 Task: Search one way flight ticket for 3 adults, 3 children in premium economy from Gustavus: Gustavus Airport to Sheridan: Sheridan County Airport on 8-6-2023. Choice of flights is Emirates. Number of bags: 1 carry on bag. Price is upto 74000. Outbound departure time preference is 20:00.
Action: Mouse moved to (303, 262)
Screenshot: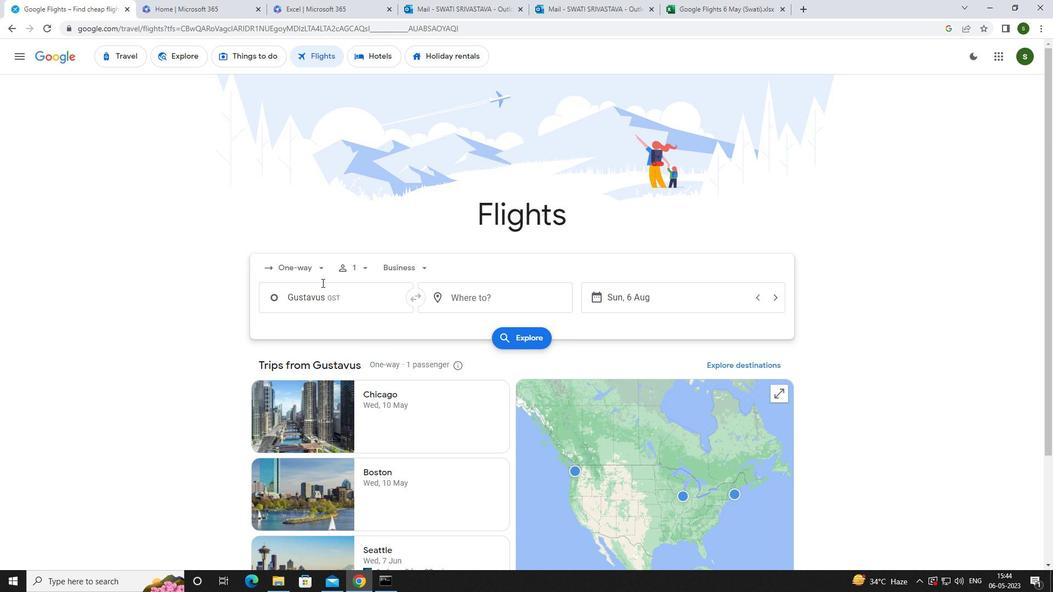 
Action: Mouse pressed left at (303, 262)
Screenshot: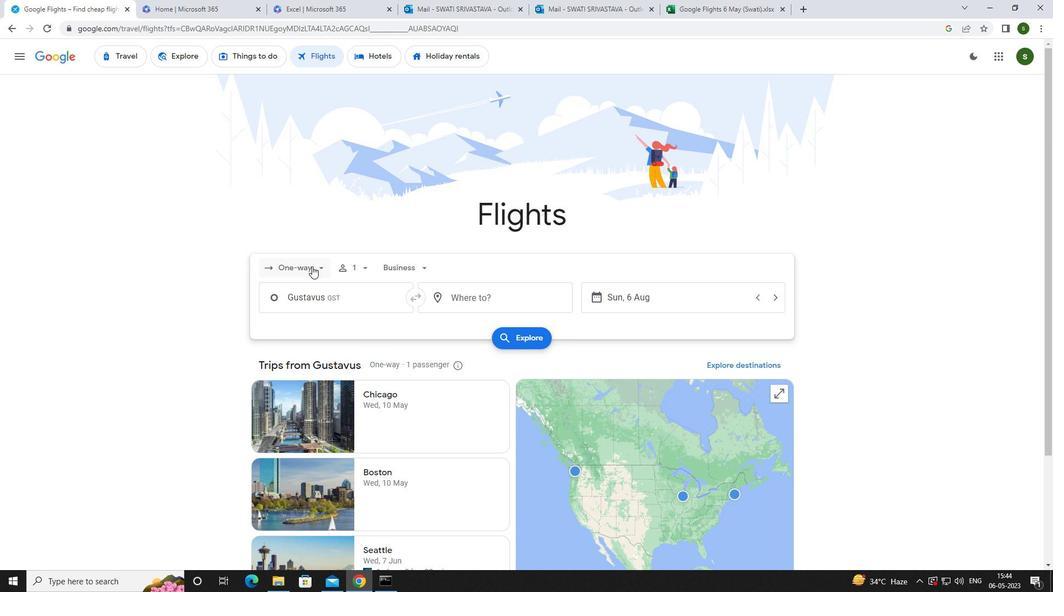 
Action: Mouse moved to (319, 321)
Screenshot: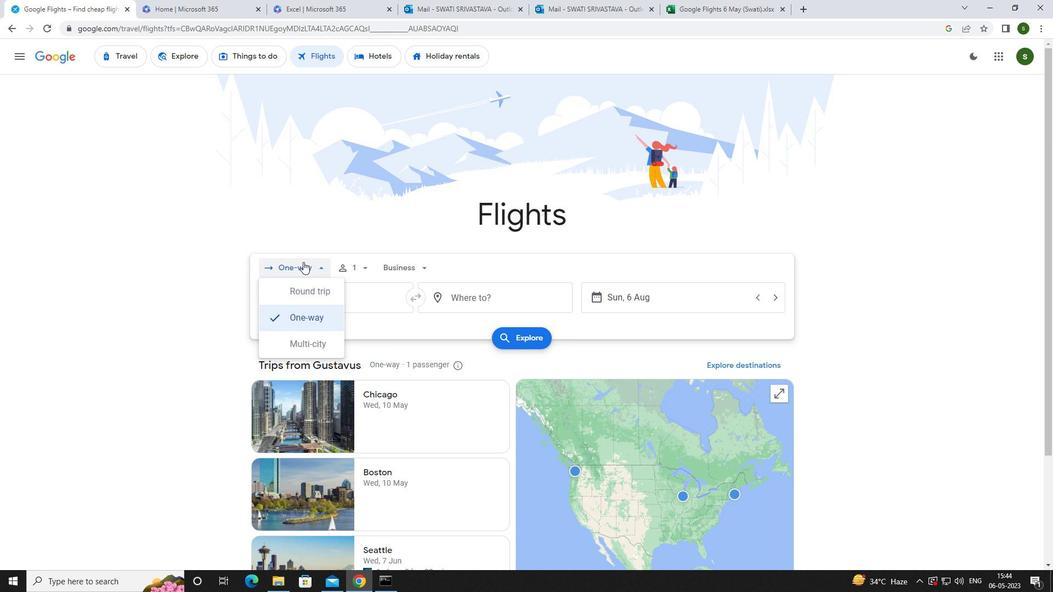 
Action: Mouse pressed left at (319, 321)
Screenshot: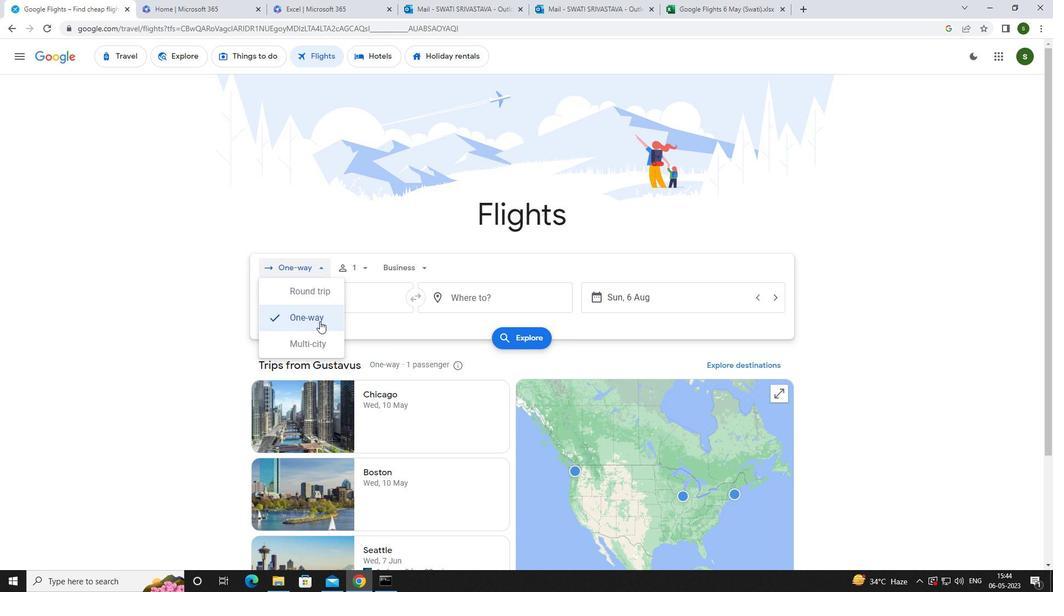 
Action: Mouse moved to (361, 263)
Screenshot: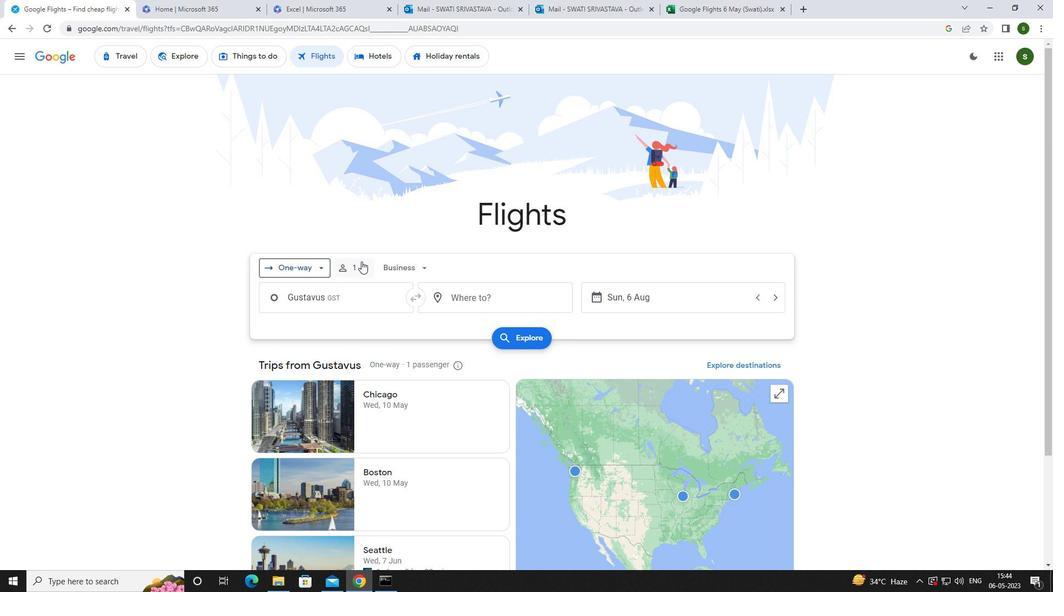 
Action: Mouse pressed left at (361, 263)
Screenshot: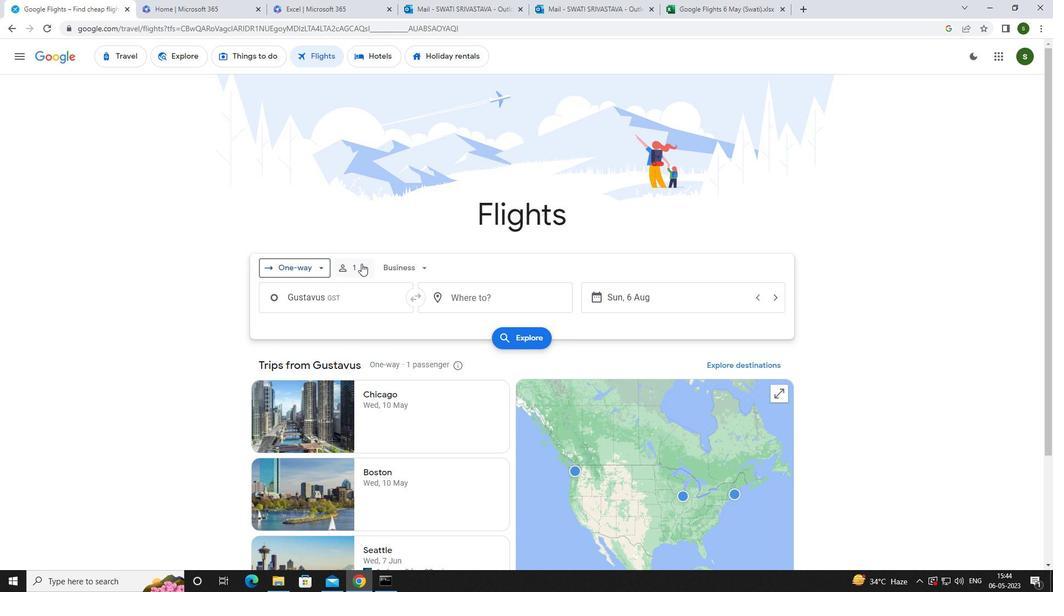 
Action: Mouse moved to (452, 293)
Screenshot: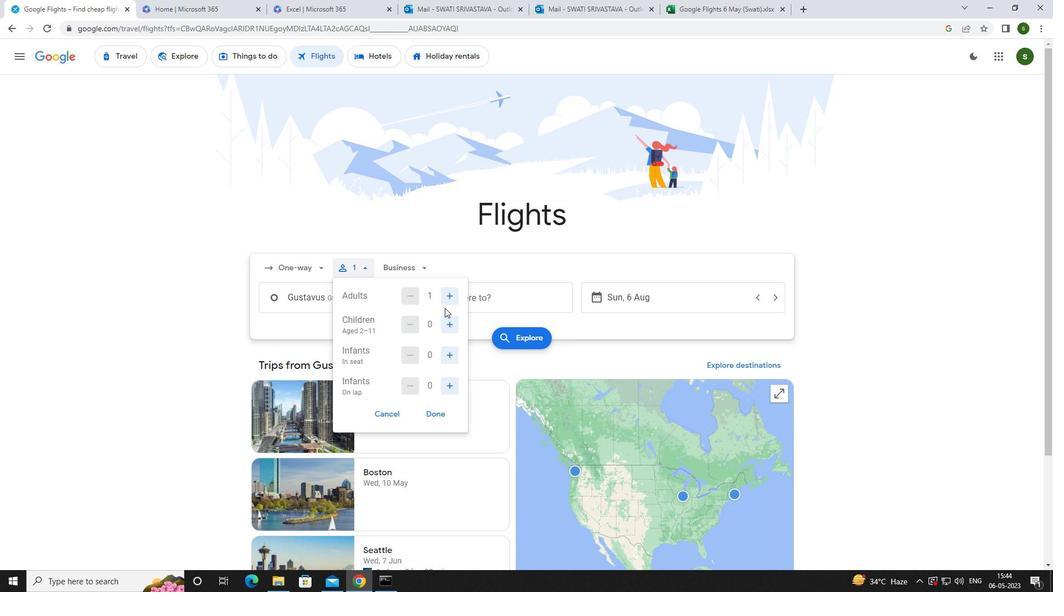 
Action: Mouse pressed left at (452, 293)
Screenshot: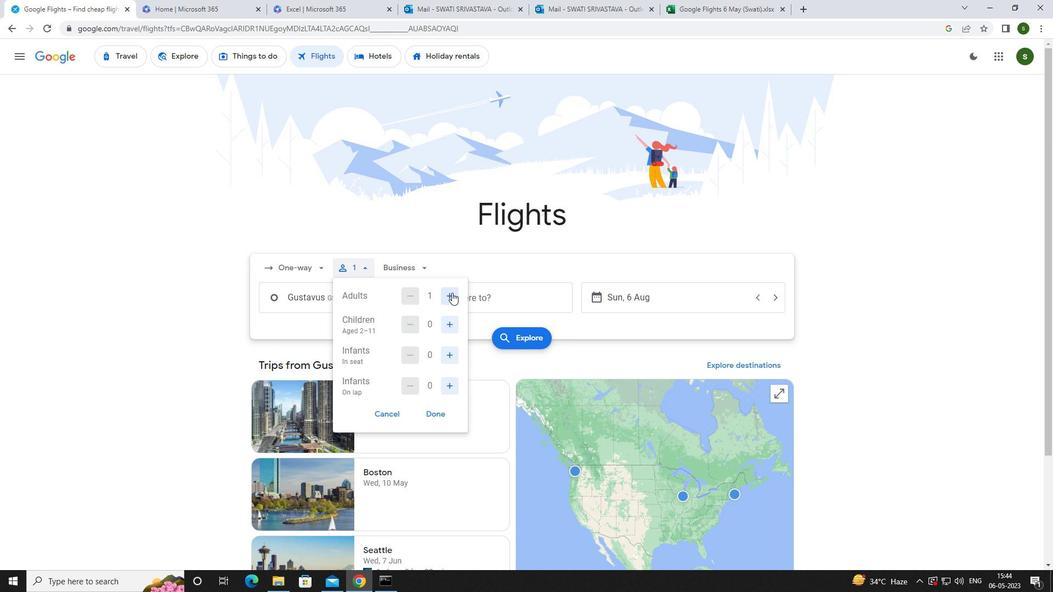 
Action: Mouse moved to (452, 292)
Screenshot: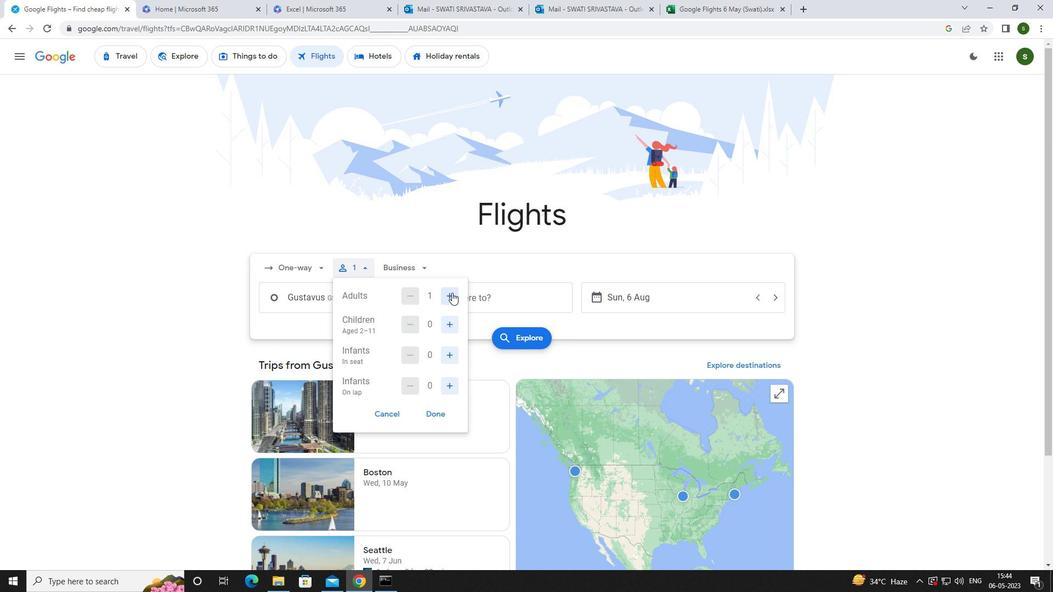 
Action: Mouse pressed left at (452, 292)
Screenshot: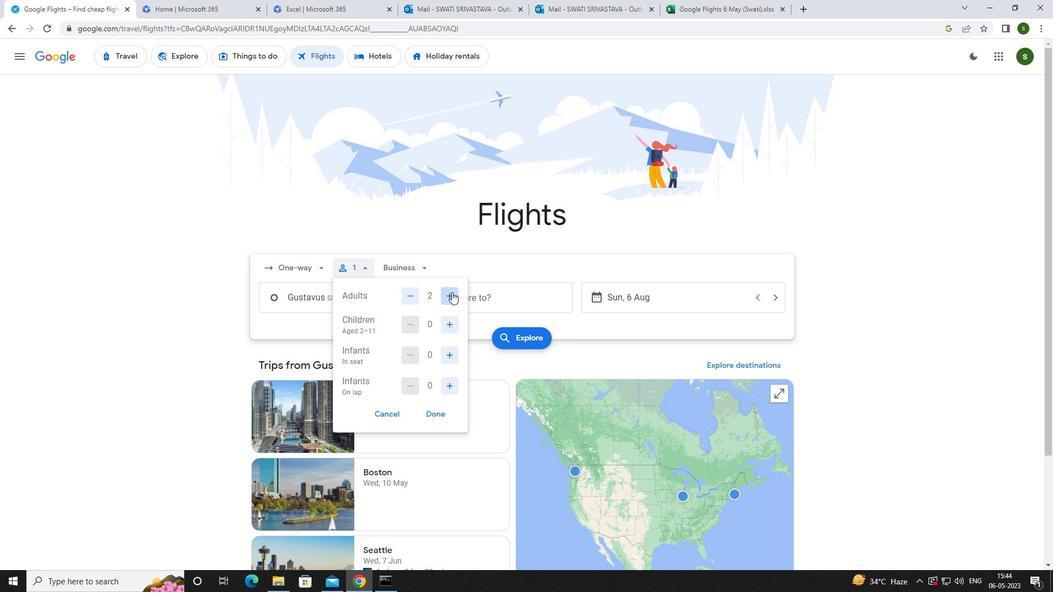 
Action: Mouse moved to (453, 323)
Screenshot: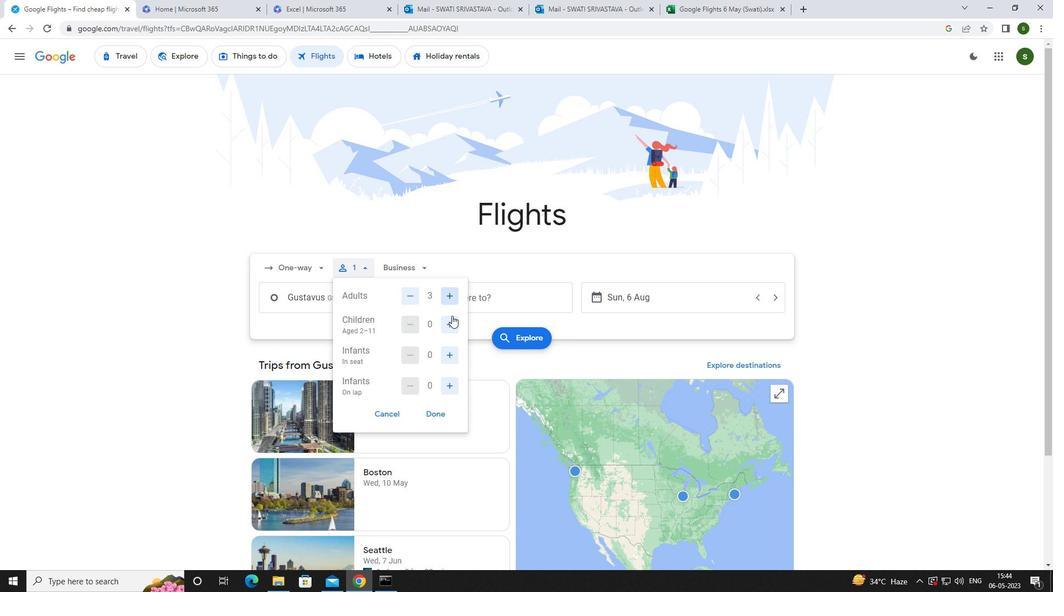 
Action: Mouse pressed left at (453, 323)
Screenshot: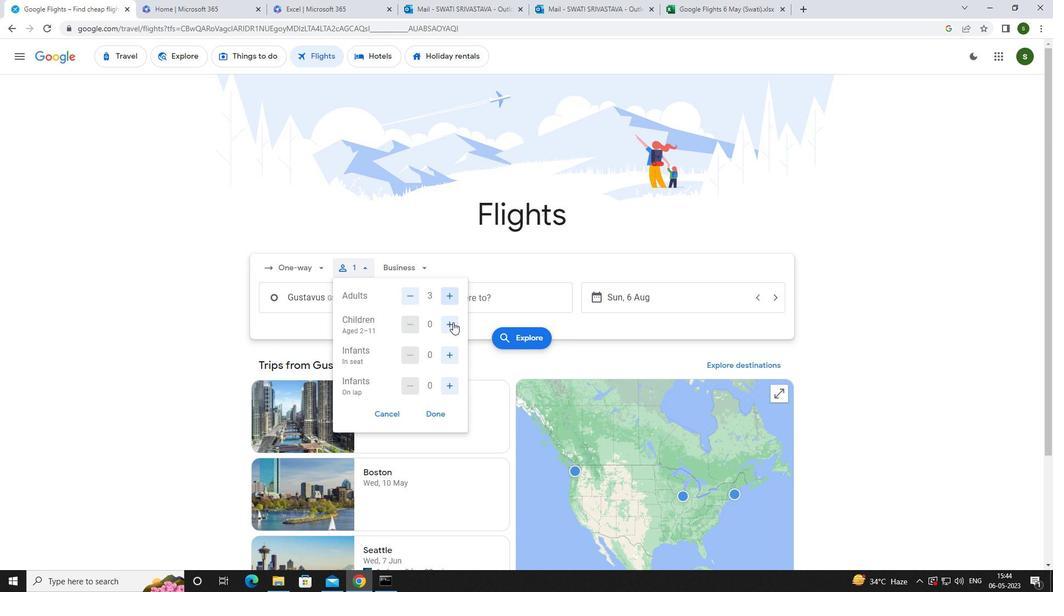 
Action: Mouse pressed left at (453, 323)
Screenshot: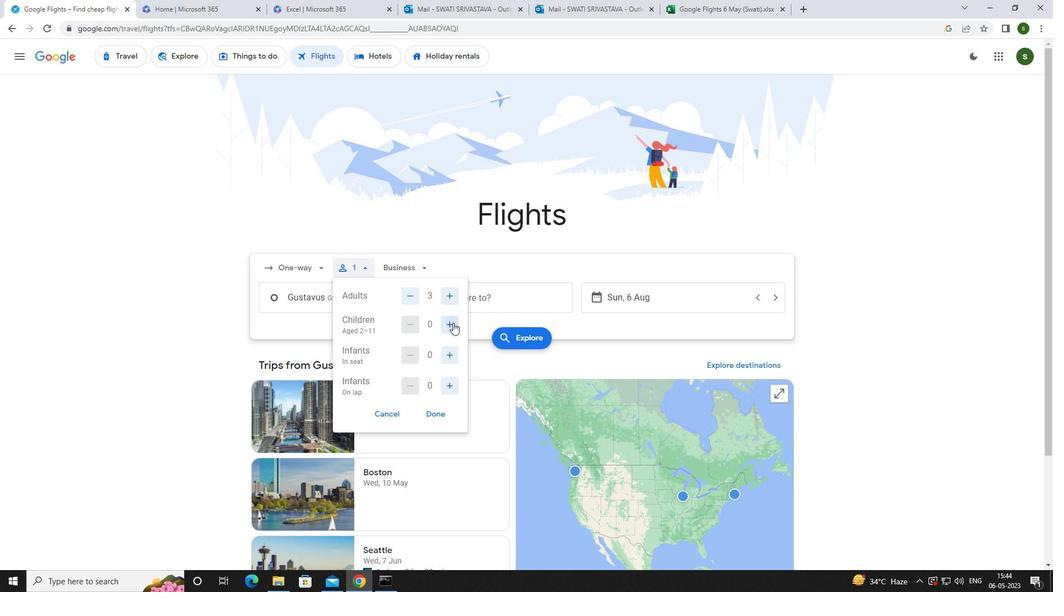 
Action: Mouse pressed left at (453, 323)
Screenshot: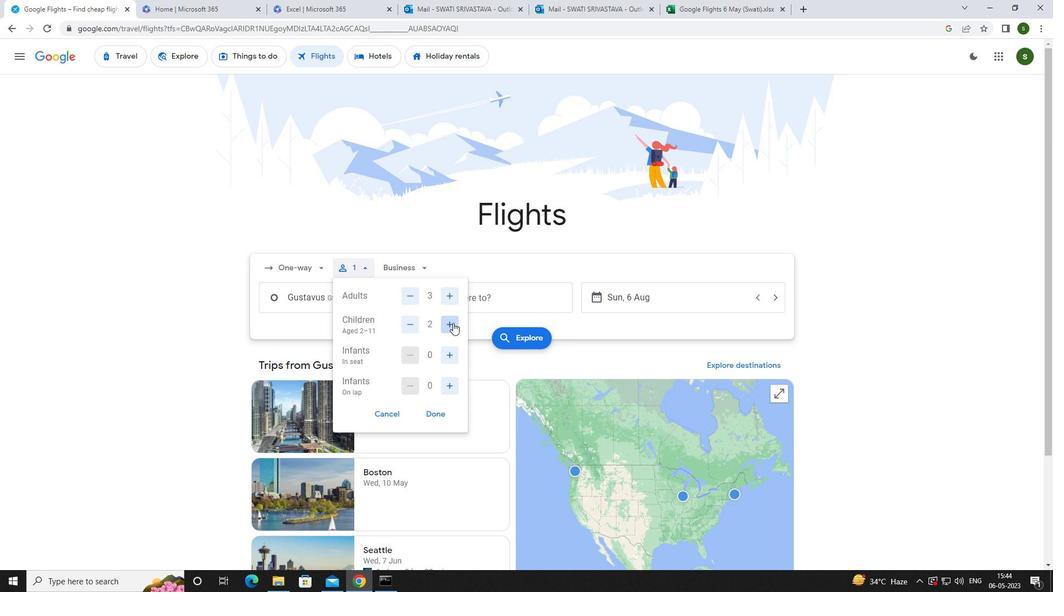 
Action: Mouse moved to (407, 268)
Screenshot: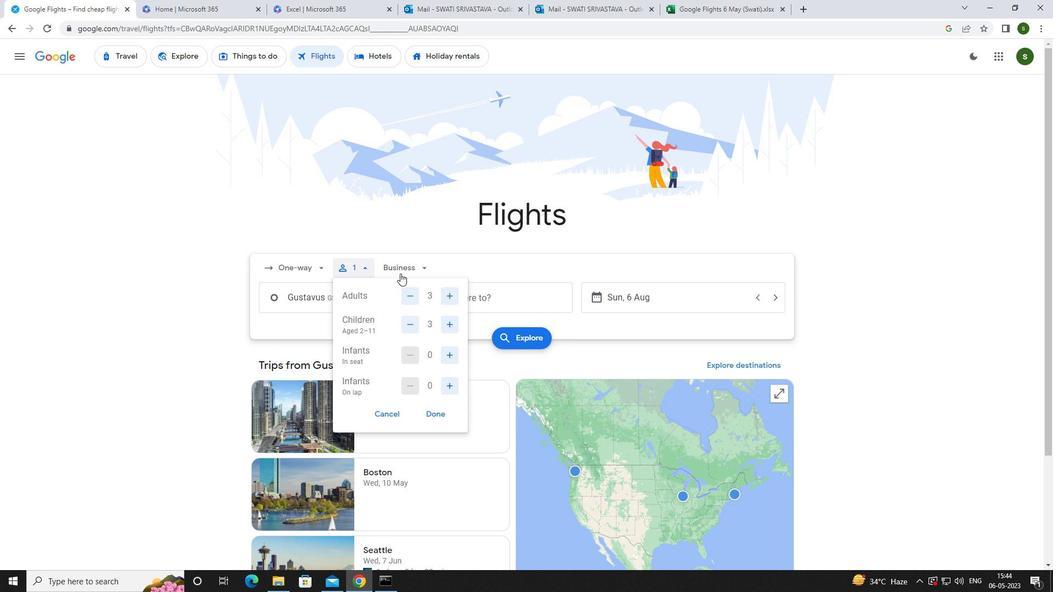
Action: Mouse pressed left at (407, 268)
Screenshot: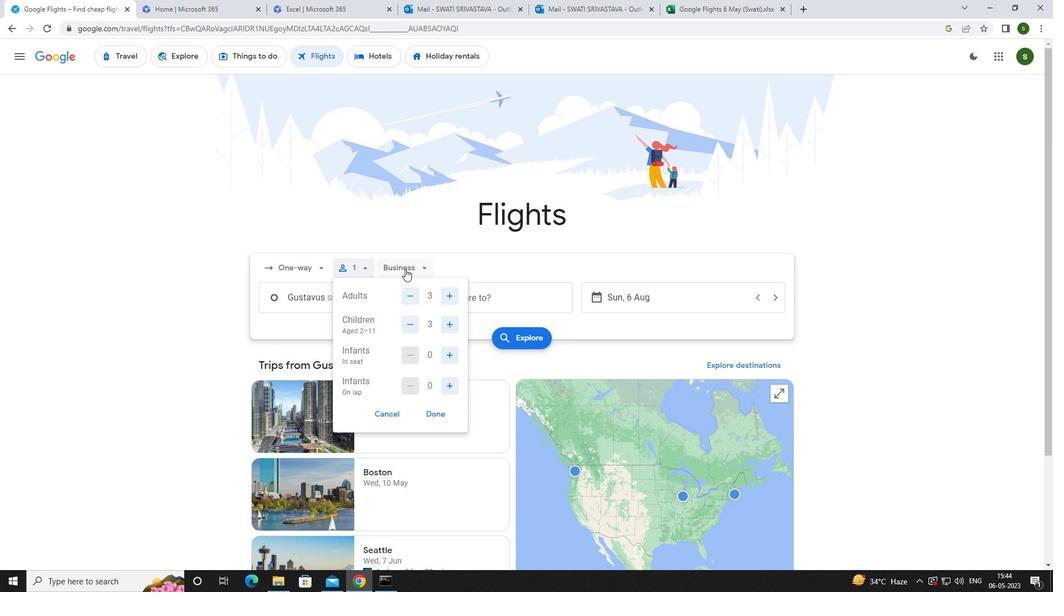 
Action: Mouse moved to (427, 315)
Screenshot: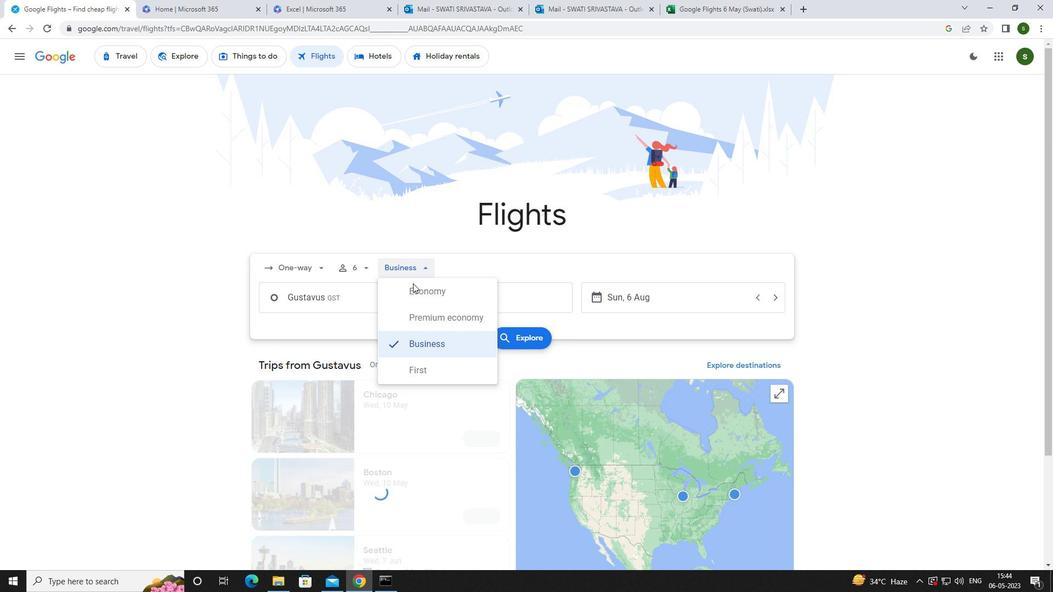 
Action: Mouse pressed left at (427, 315)
Screenshot: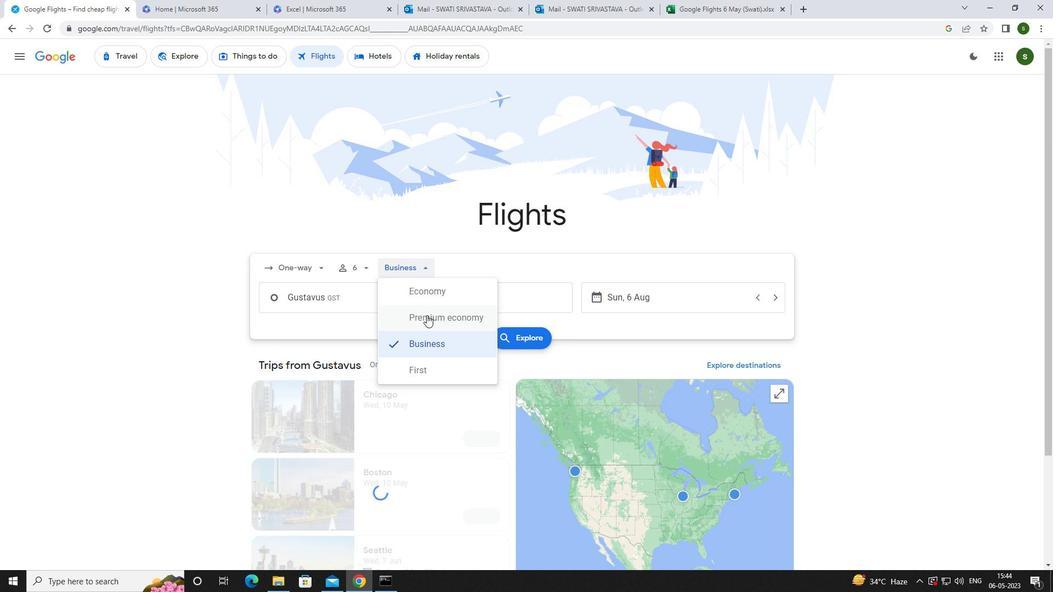 
Action: Mouse moved to (367, 298)
Screenshot: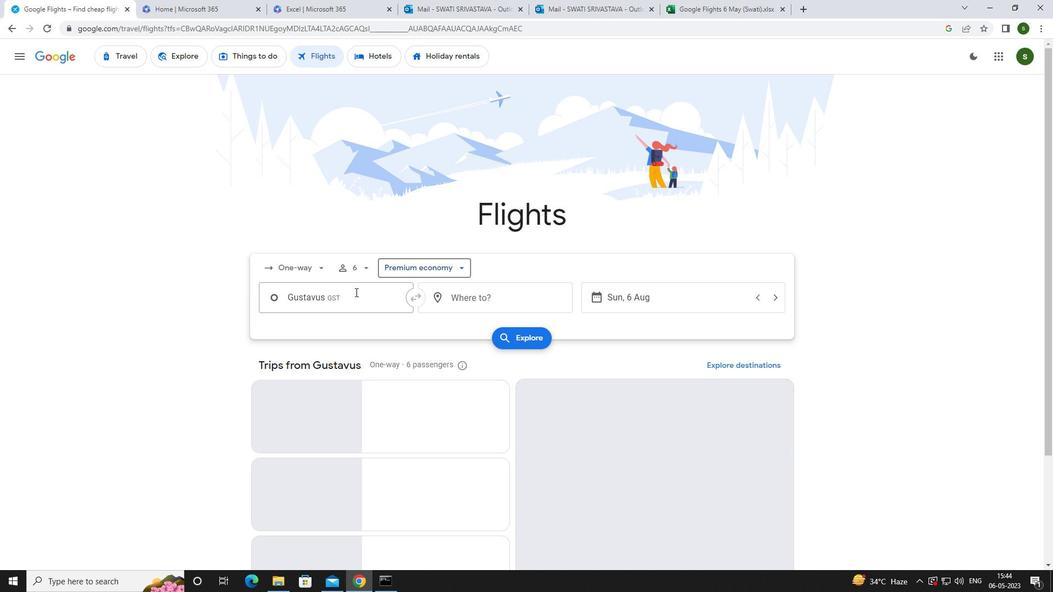 
Action: Mouse pressed left at (367, 298)
Screenshot: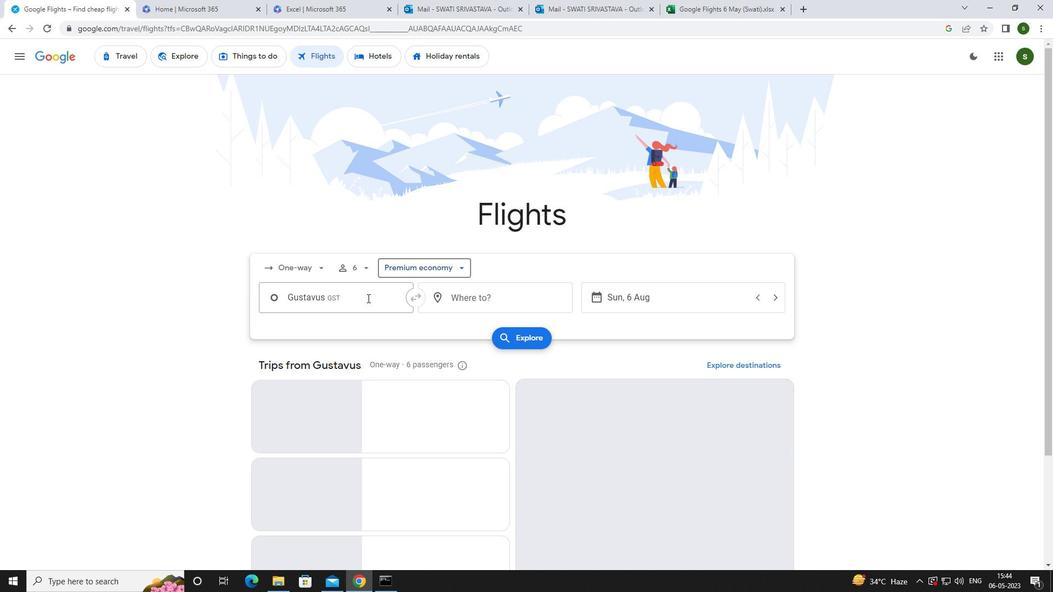 
Action: Mouse moved to (368, 298)
Screenshot: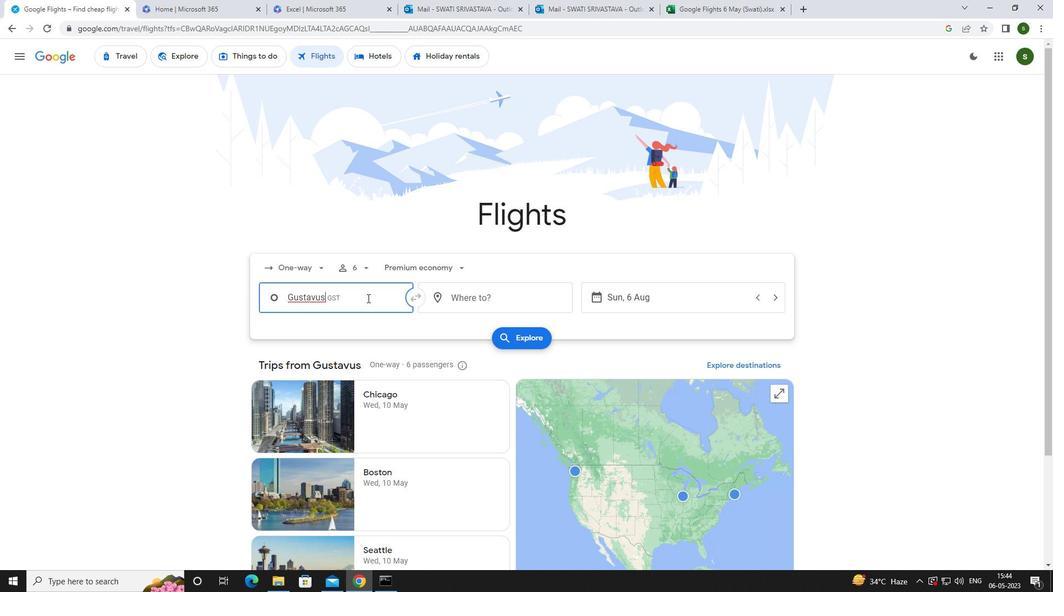 
Action: Key pressed <Key.caps_lock>g<Key.caps_lock>ustavus
Screenshot: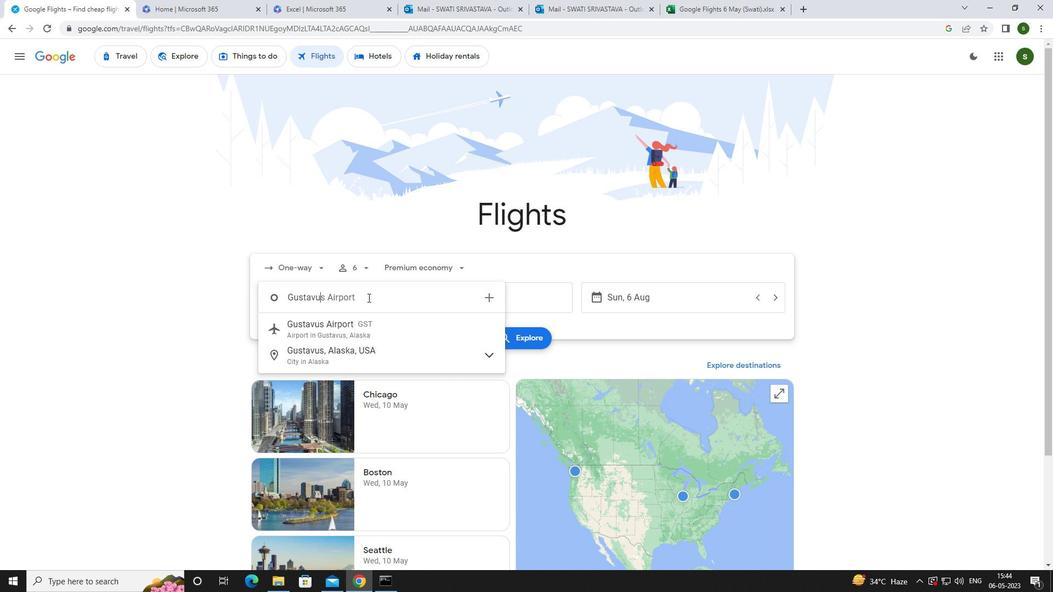 
Action: Mouse moved to (363, 324)
Screenshot: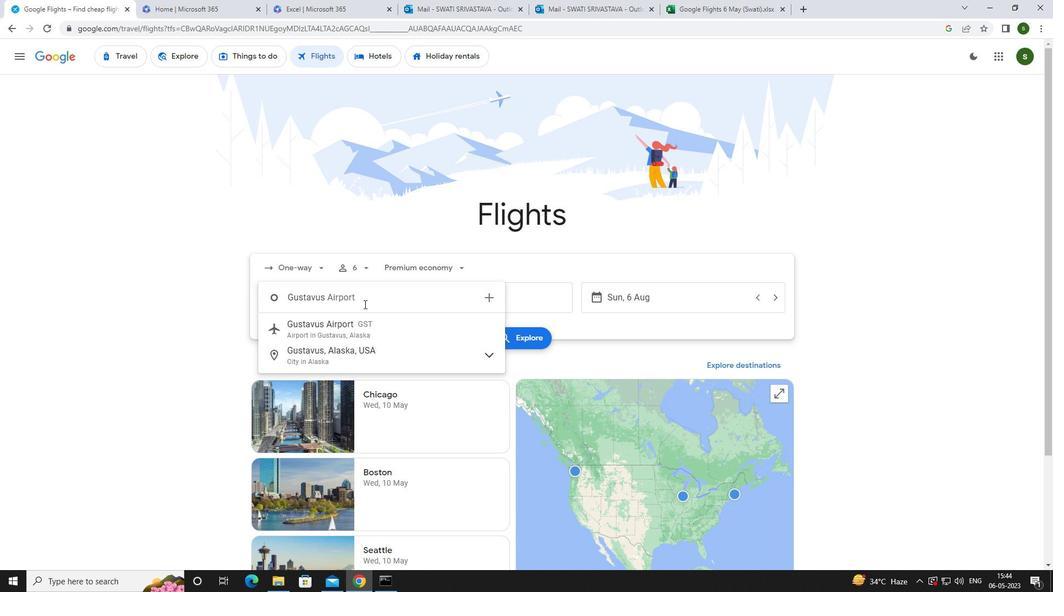 
Action: Mouse pressed left at (363, 324)
Screenshot: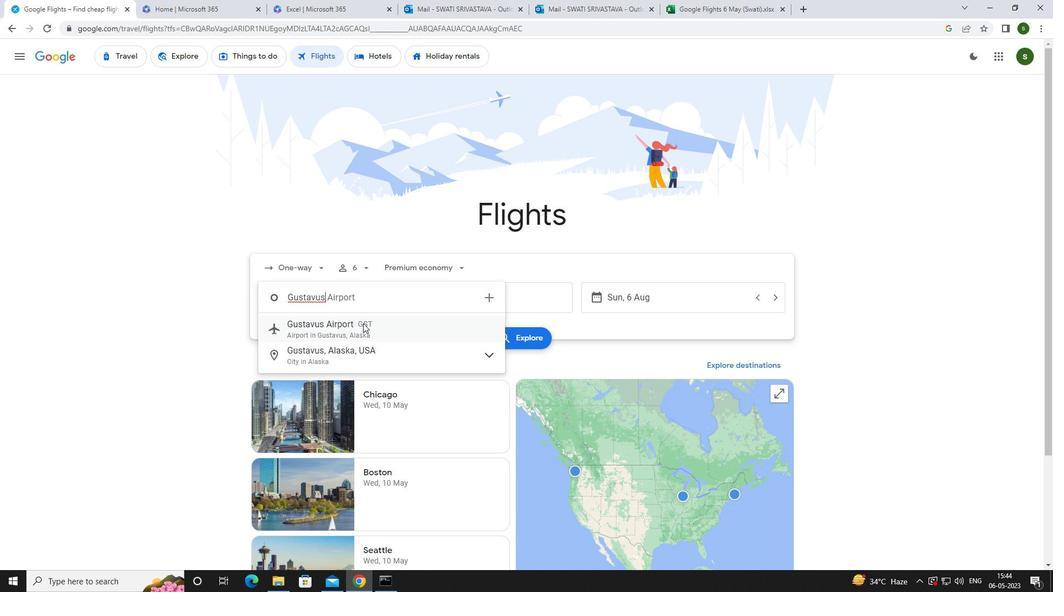 
Action: Mouse moved to (467, 296)
Screenshot: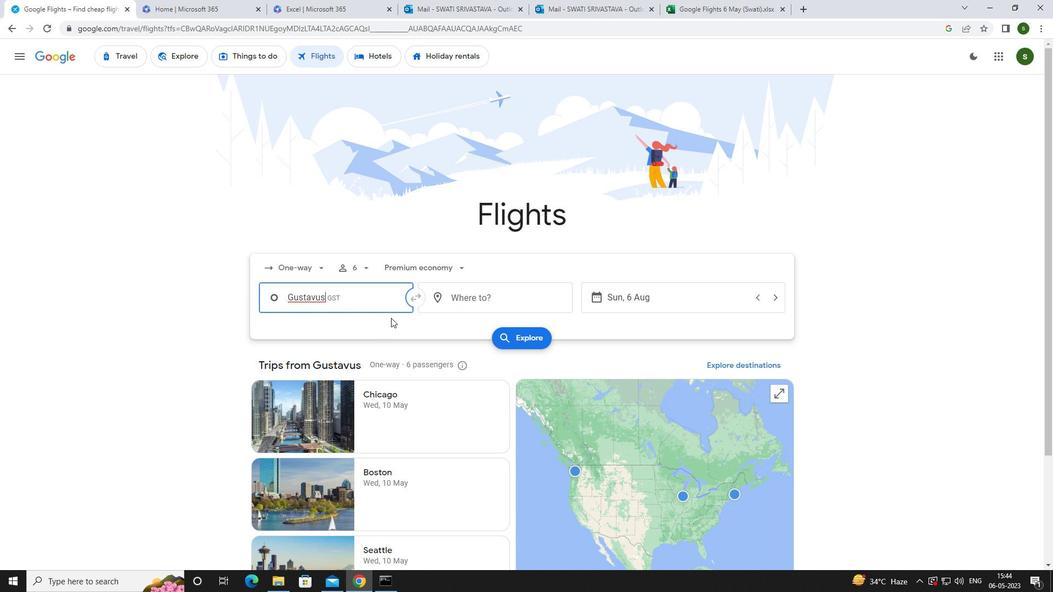 
Action: Mouse pressed left at (467, 296)
Screenshot: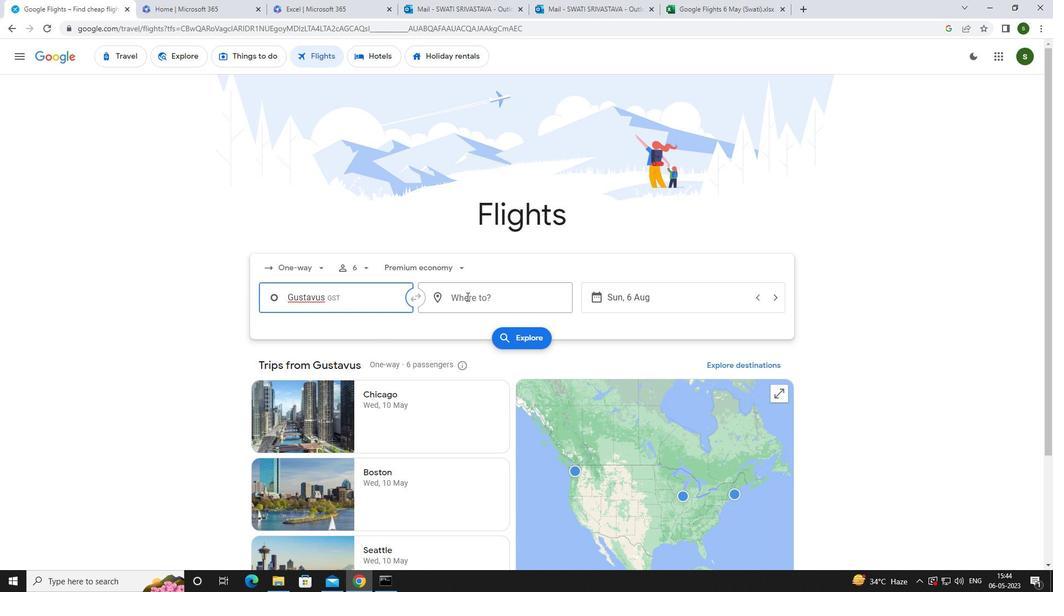 
Action: Key pressed <Key.caps_lock>s<Key.caps_lock>heridan
Screenshot: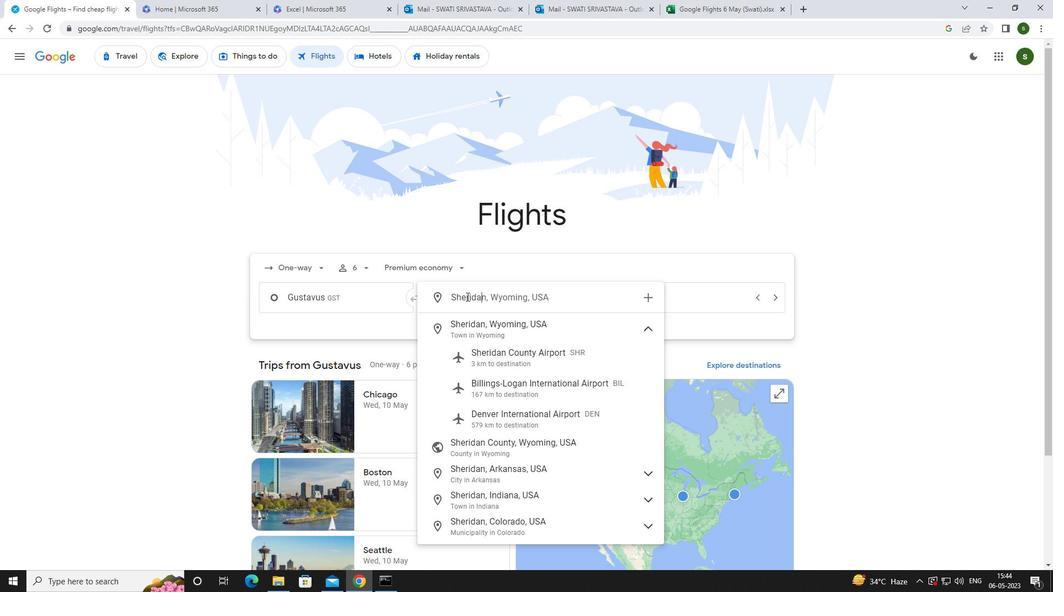 
Action: Mouse moved to (491, 358)
Screenshot: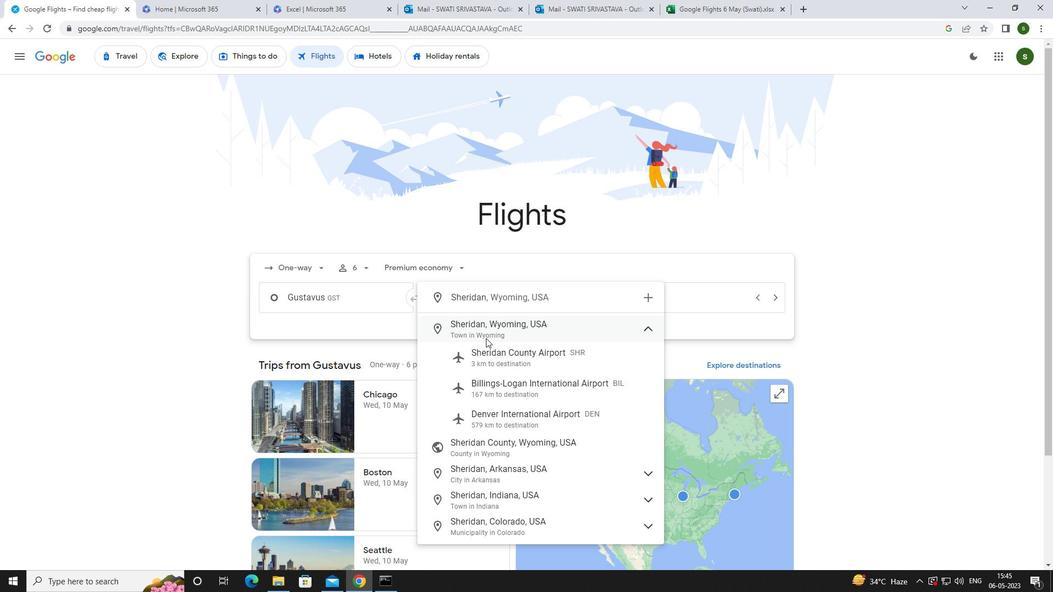 
Action: Mouse pressed left at (491, 358)
Screenshot: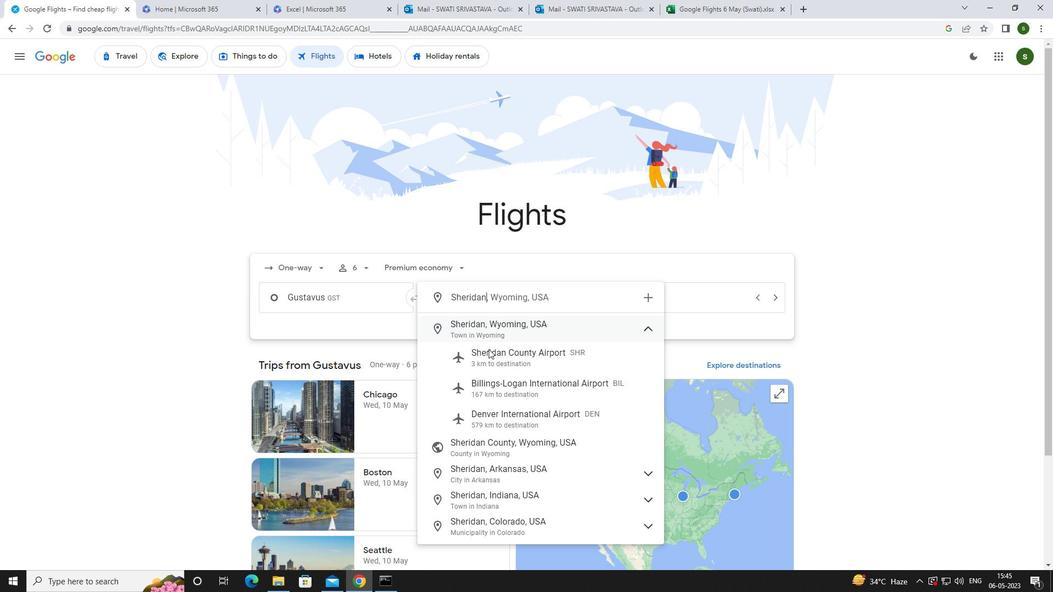 
Action: Mouse moved to (625, 296)
Screenshot: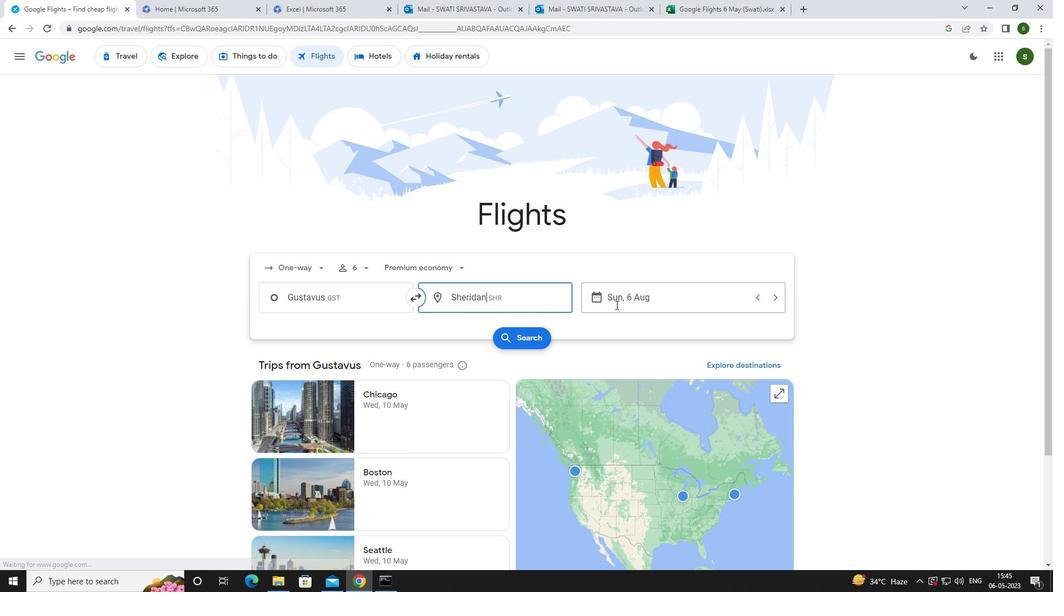
Action: Mouse pressed left at (625, 296)
Screenshot: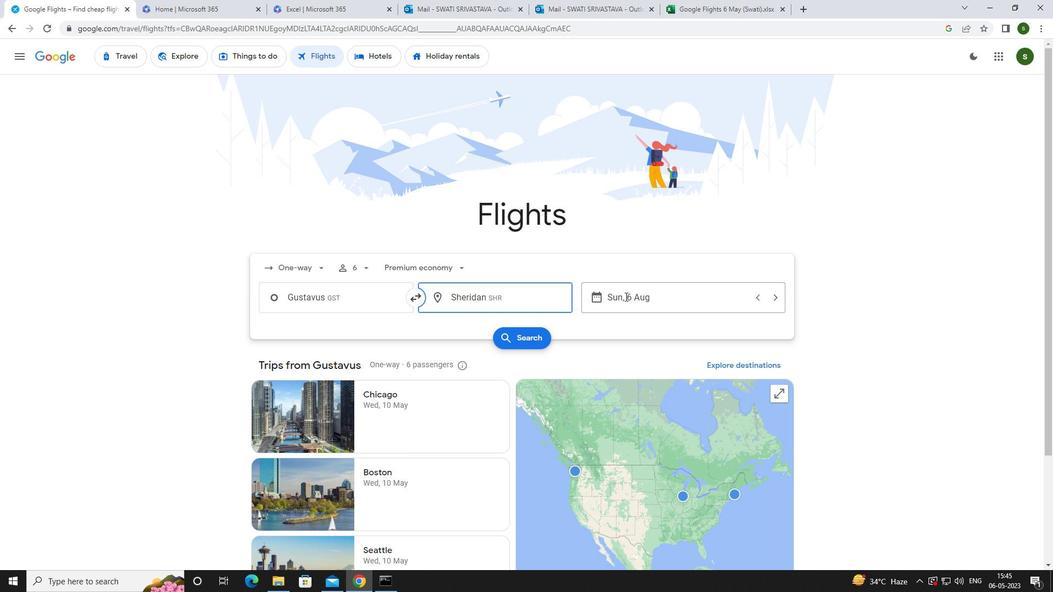 
Action: Mouse moved to (392, 402)
Screenshot: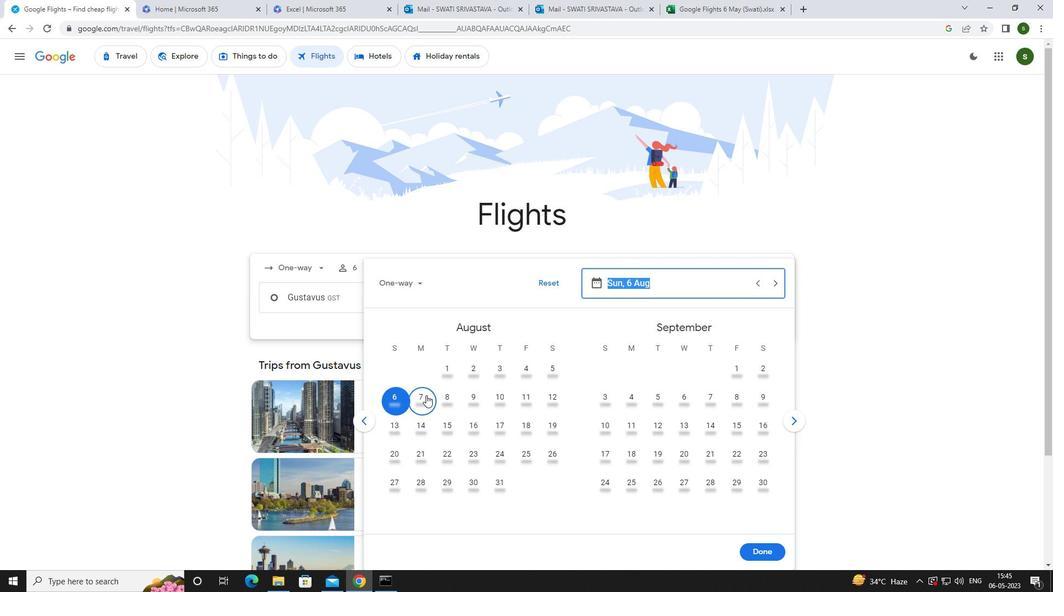 
Action: Mouse pressed left at (392, 402)
Screenshot: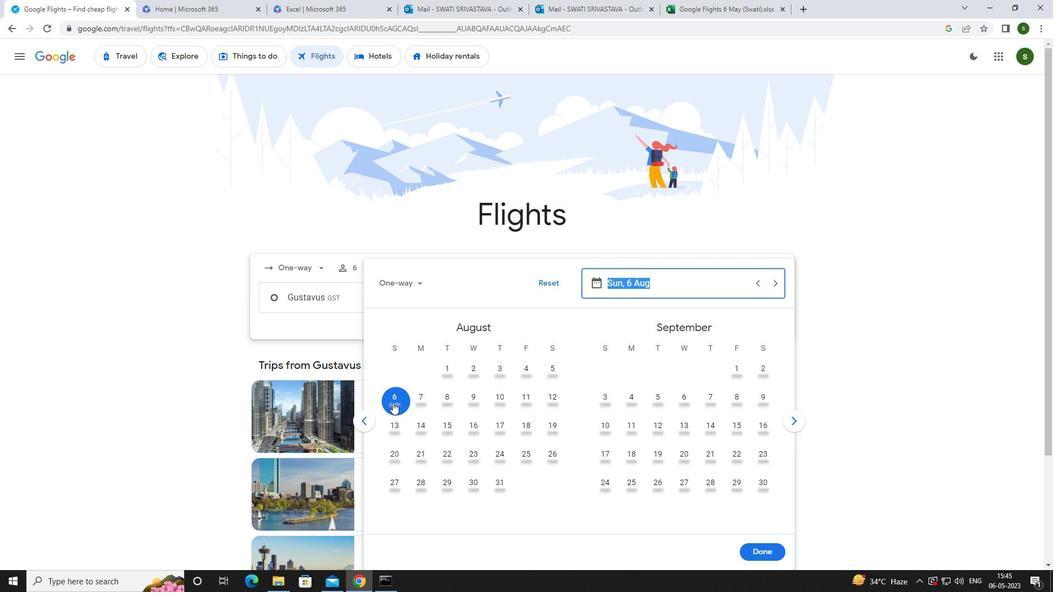 
Action: Mouse moved to (762, 553)
Screenshot: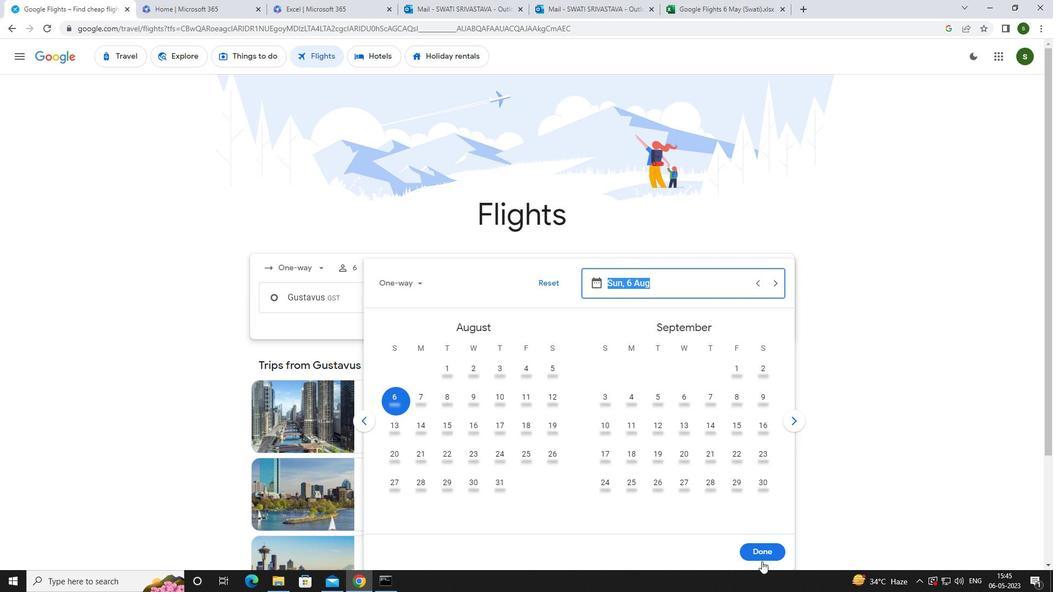 
Action: Mouse pressed left at (762, 553)
Screenshot: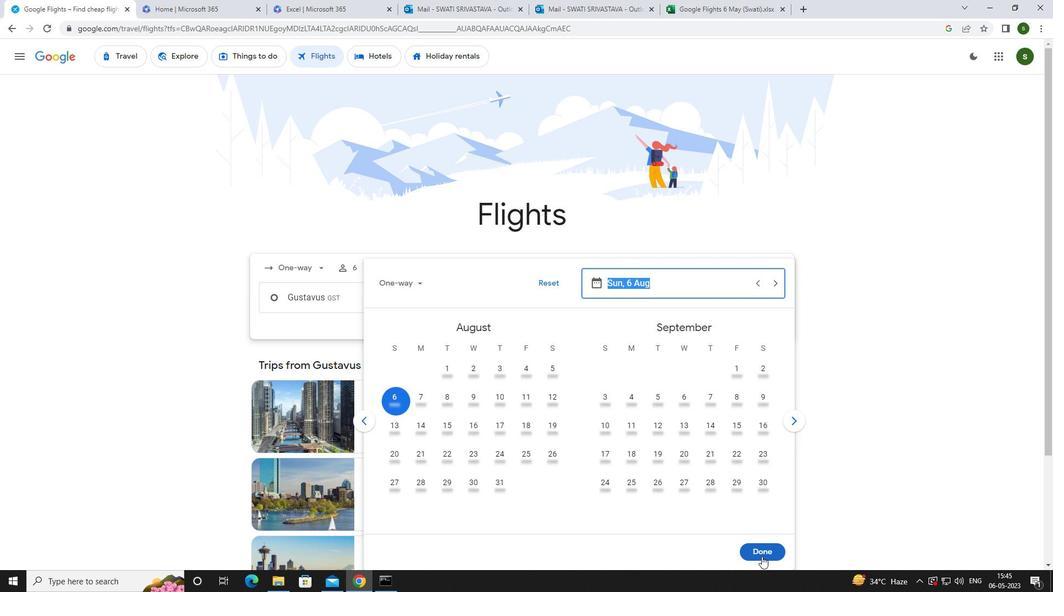 
Action: Mouse moved to (537, 339)
Screenshot: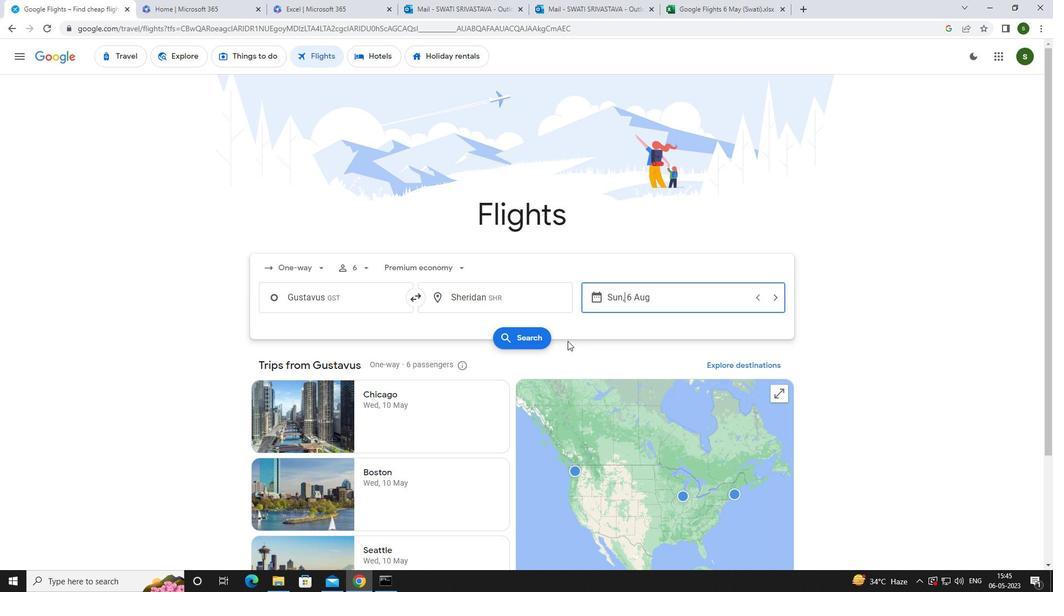 
Action: Mouse pressed left at (537, 339)
Screenshot: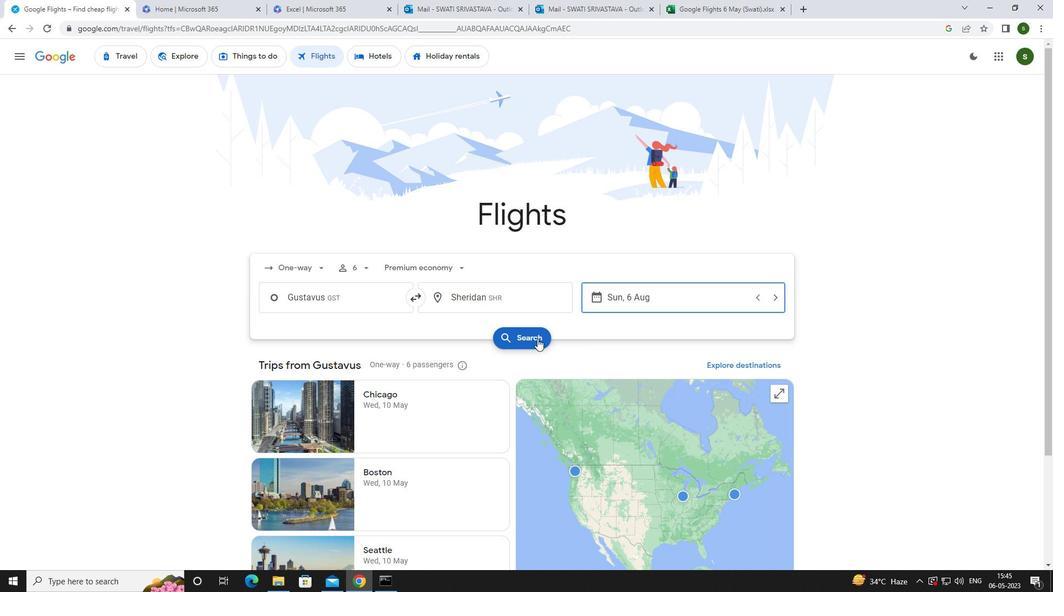 
Action: Mouse moved to (280, 159)
Screenshot: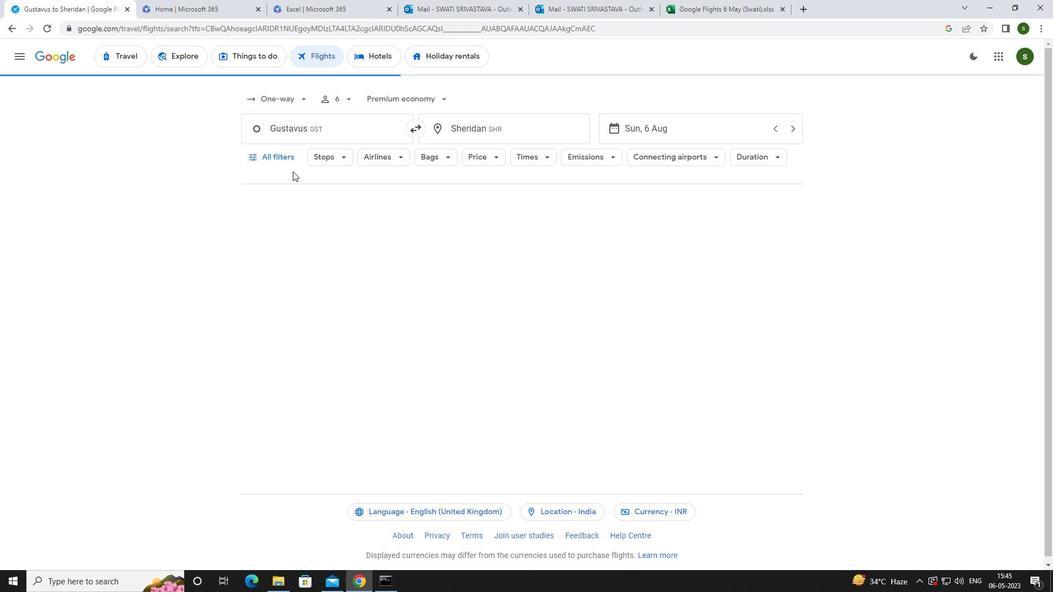
Action: Mouse pressed left at (280, 159)
Screenshot: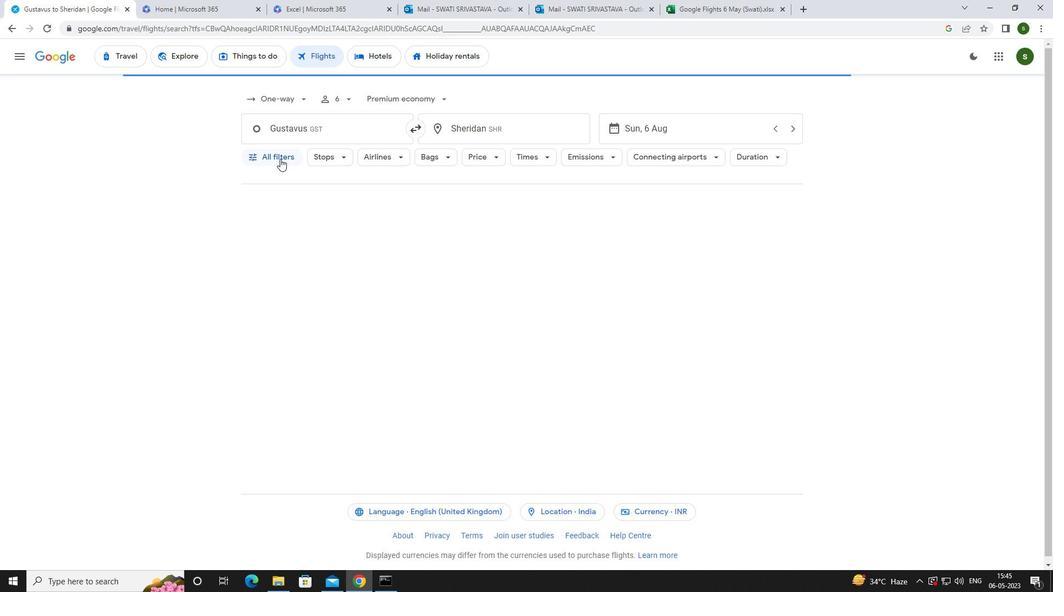 
Action: Mouse moved to (409, 386)
Screenshot: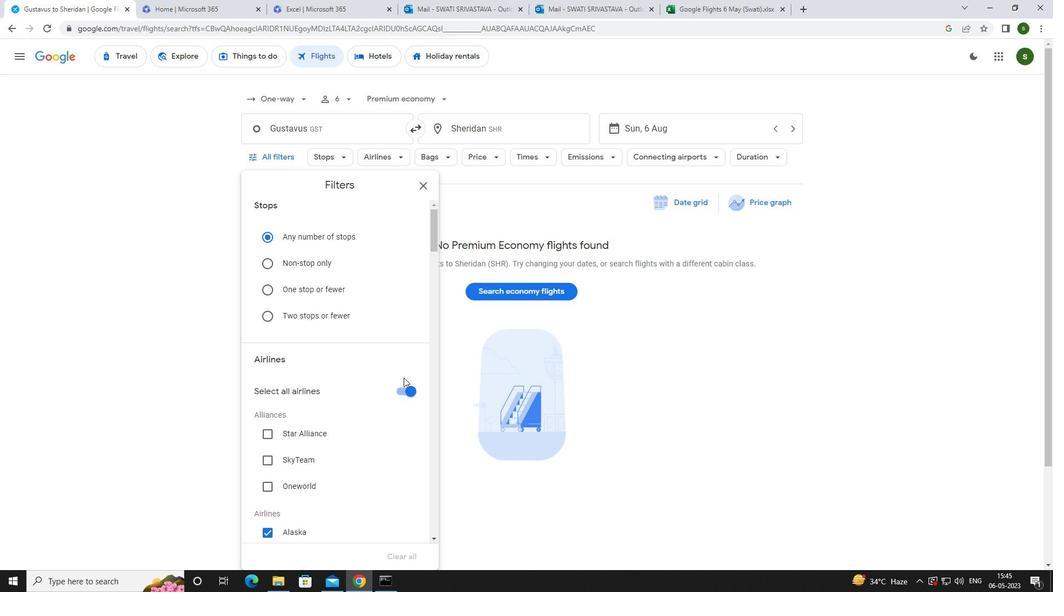 
Action: Mouse pressed left at (409, 386)
Screenshot: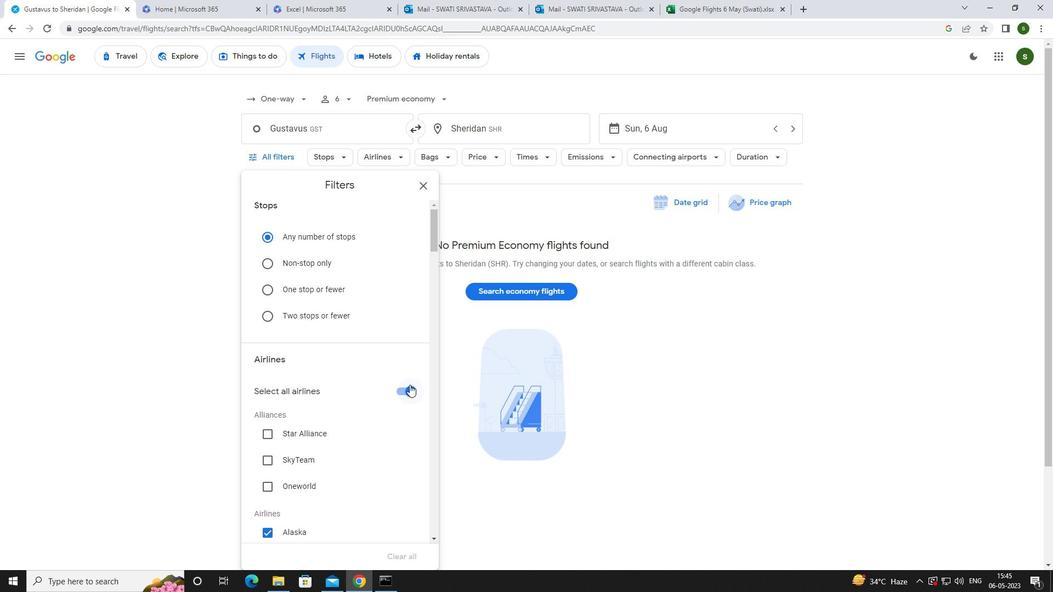 
Action: Mouse moved to (374, 384)
Screenshot: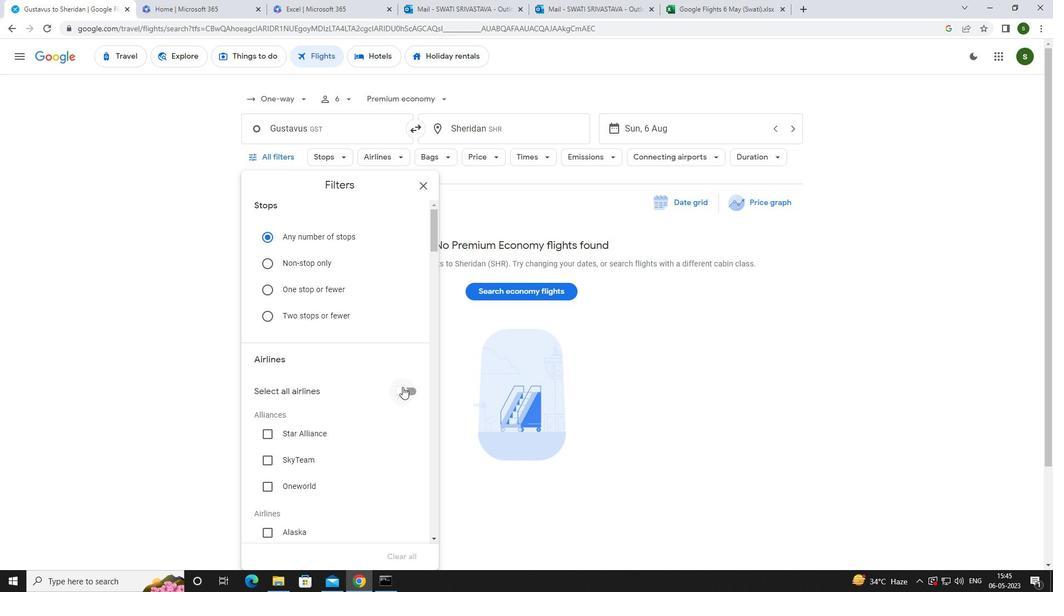 
Action: Mouse scrolled (374, 384) with delta (0, 0)
Screenshot: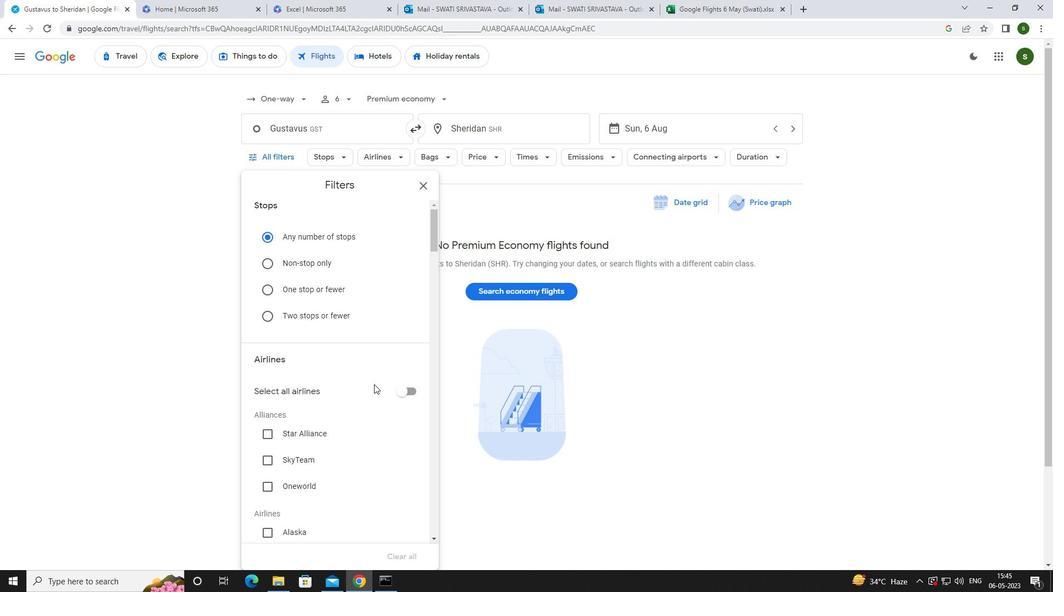 
Action: Mouse scrolled (374, 384) with delta (0, 0)
Screenshot: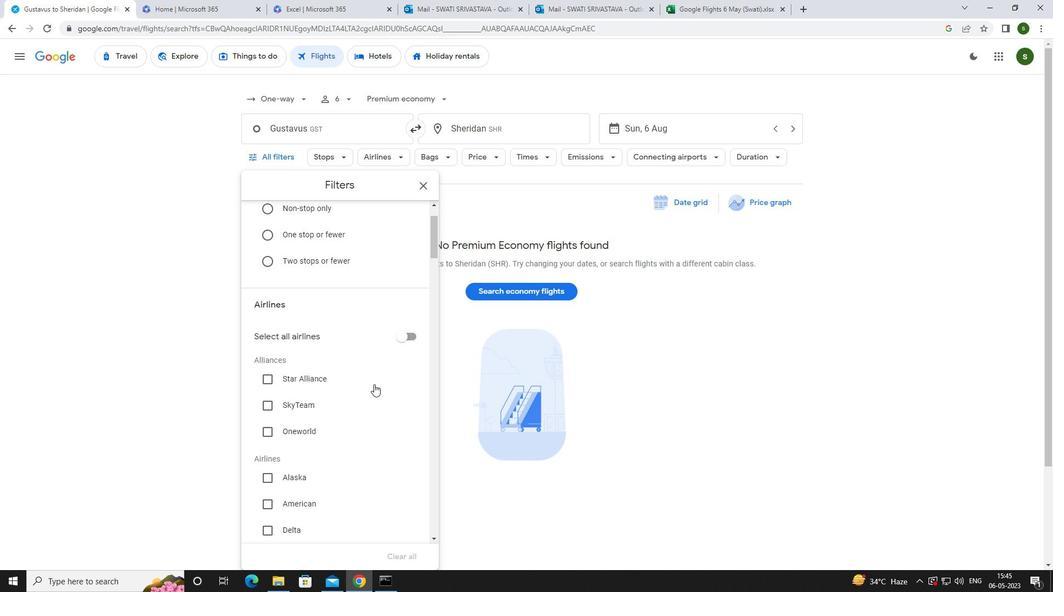 
Action: Mouse scrolled (374, 384) with delta (0, 0)
Screenshot: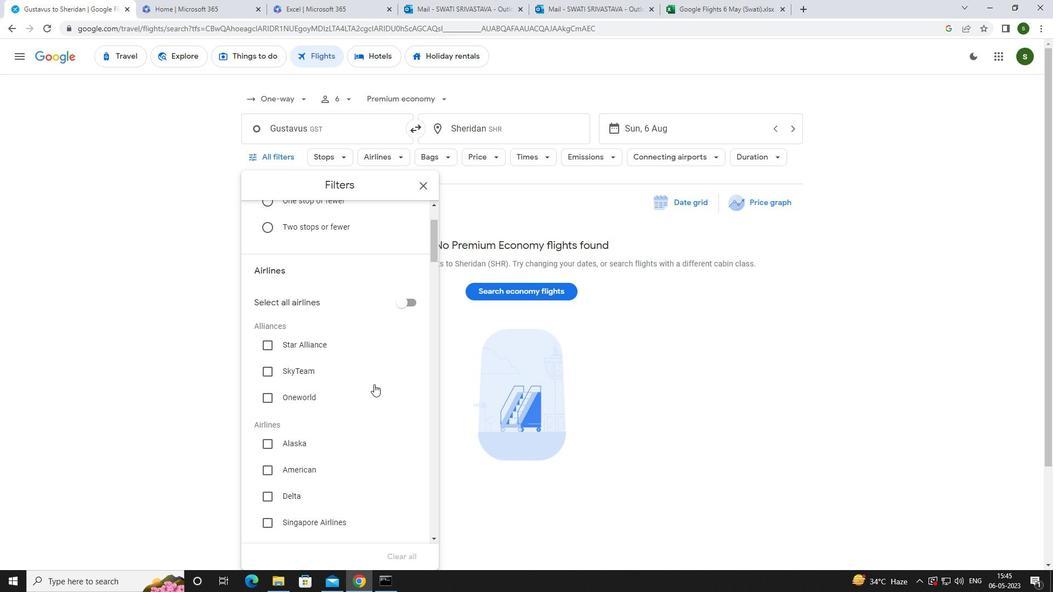 
Action: Mouse scrolled (374, 384) with delta (0, 0)
Screenshot: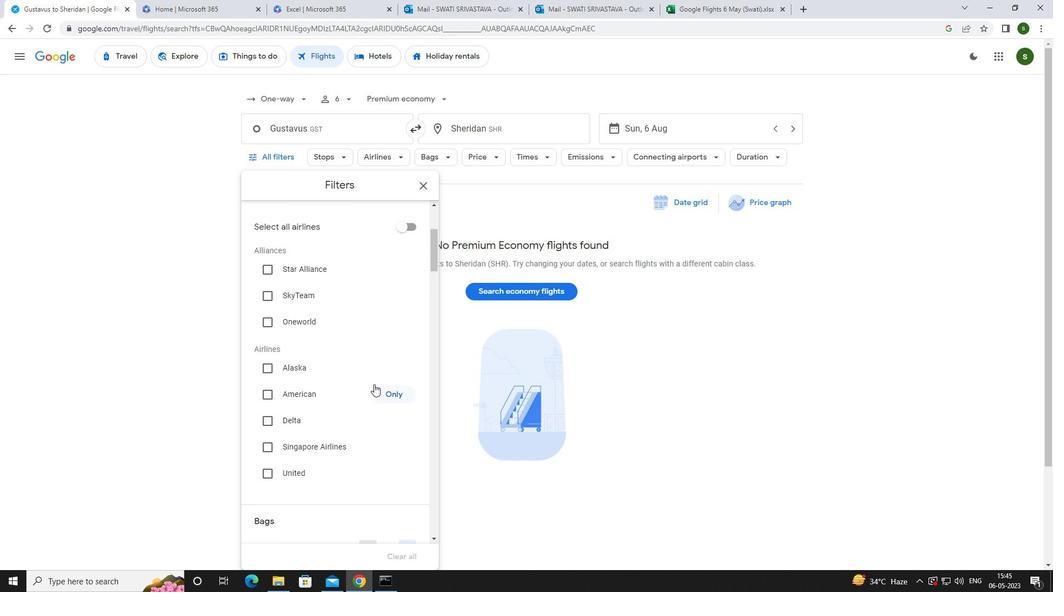 
Action: Mouse scrolled (374, 384) with delta (0, 0)
Screenshot: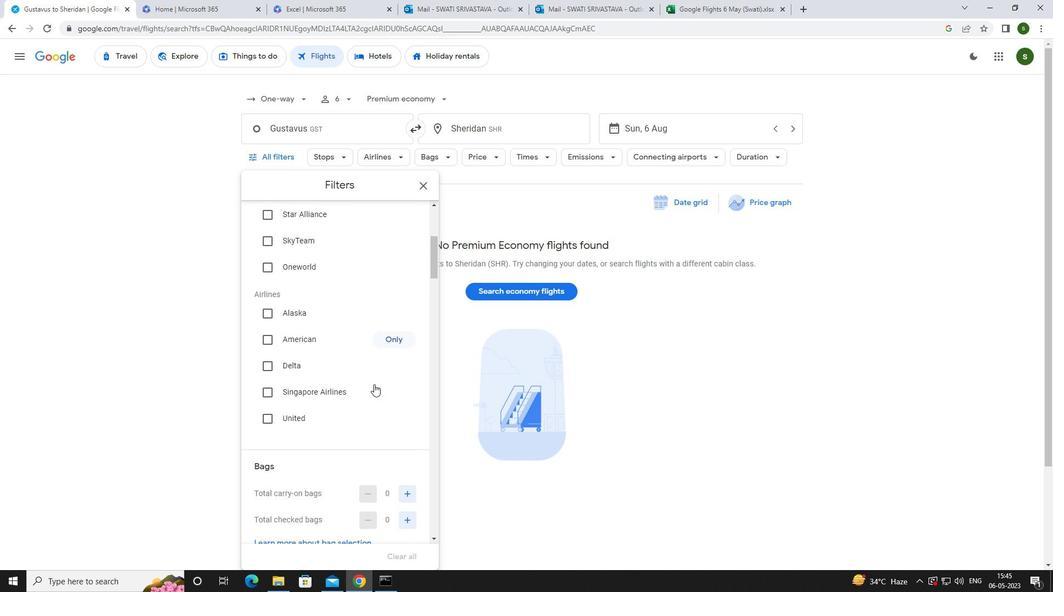 
Action: Mouse scrolled (374, 384) with delta (0, 0)
Screenshot: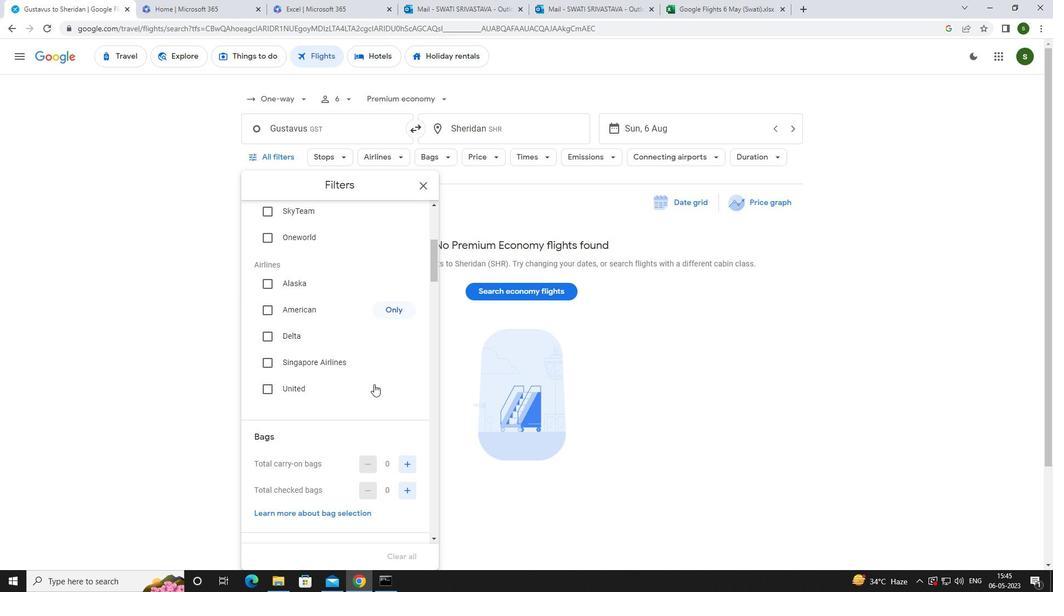 
Action: Mouse moved to (405, 385)
Screenshot: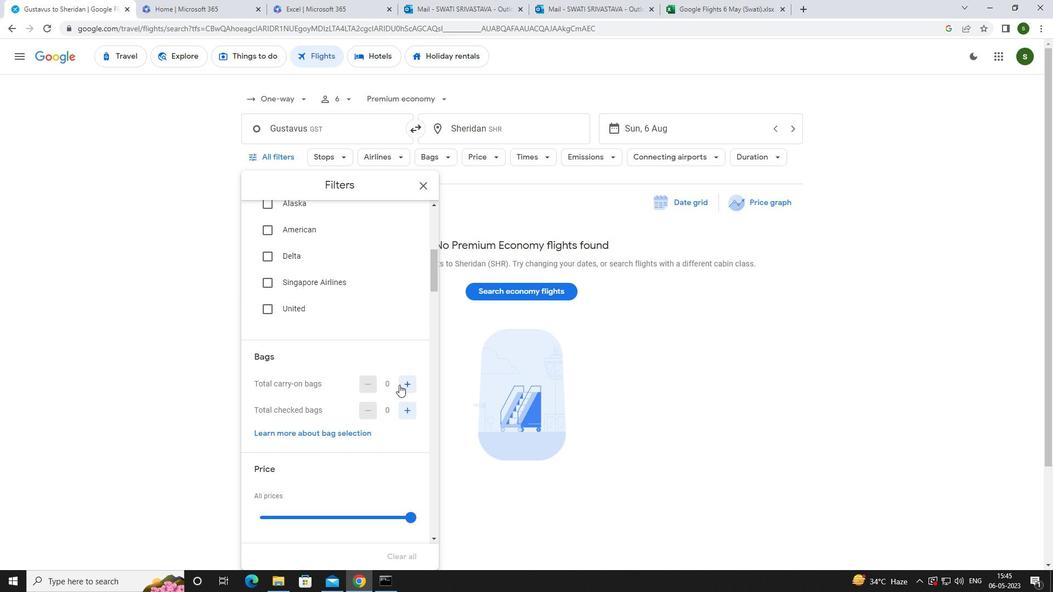 
Action: Mouse pressed left at (405, 385)
Screenshot: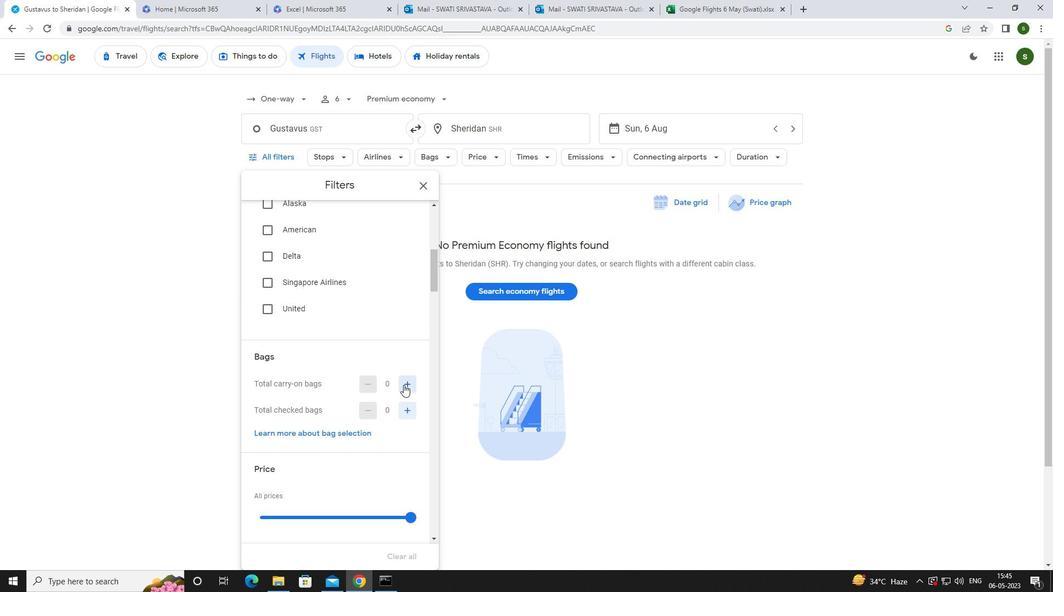
Action: Mouse scrolled (405, 384) with delta (0, 0)
Screenshot: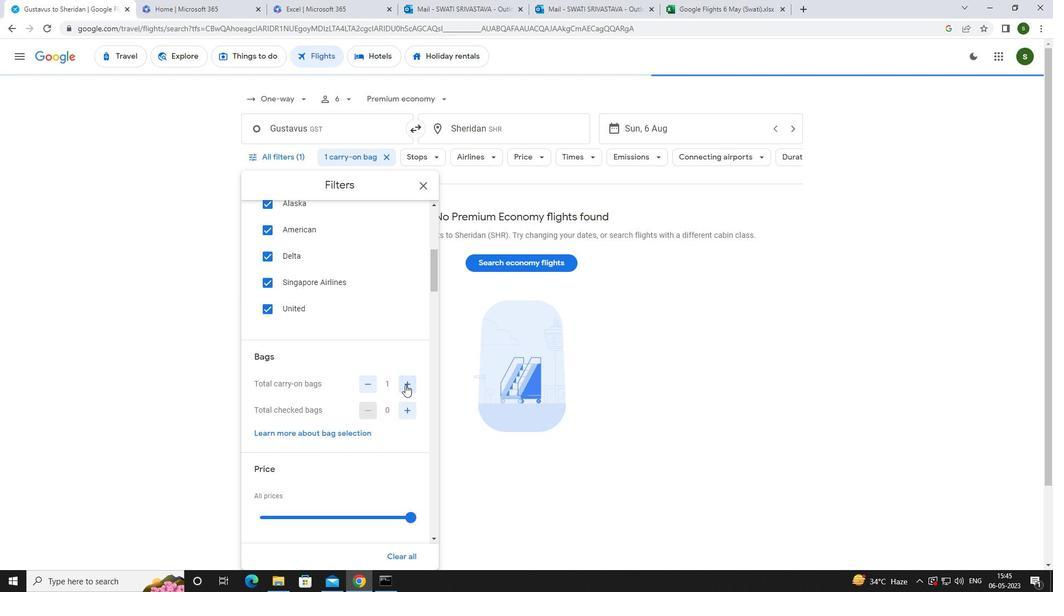 
Action: Mouse scrolled (405, 384) with delta (0, 0)
Screenshot: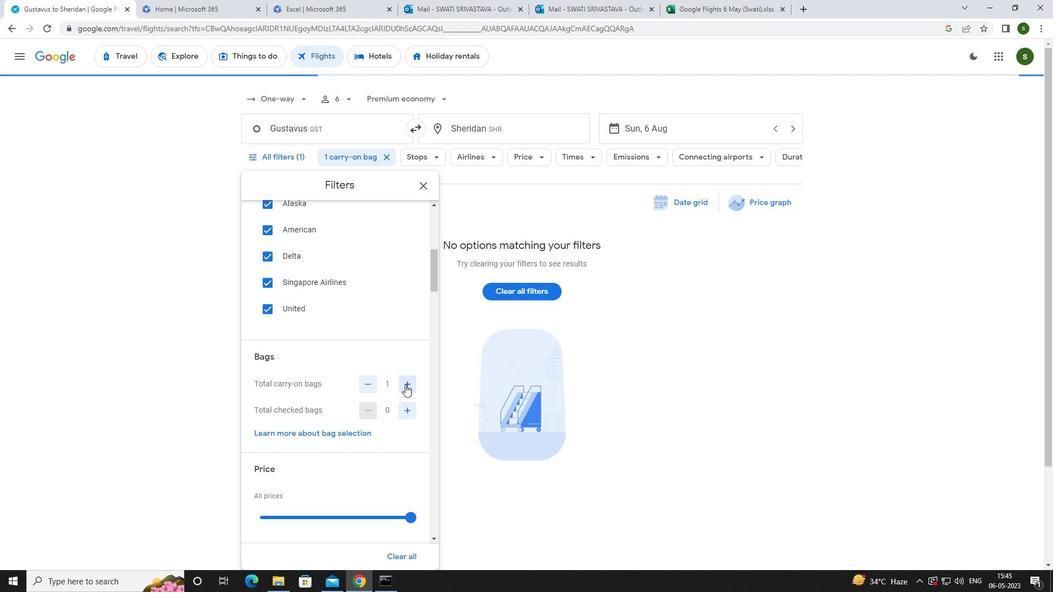 
Action: Mouse moved to (409, 407)
Screenshot: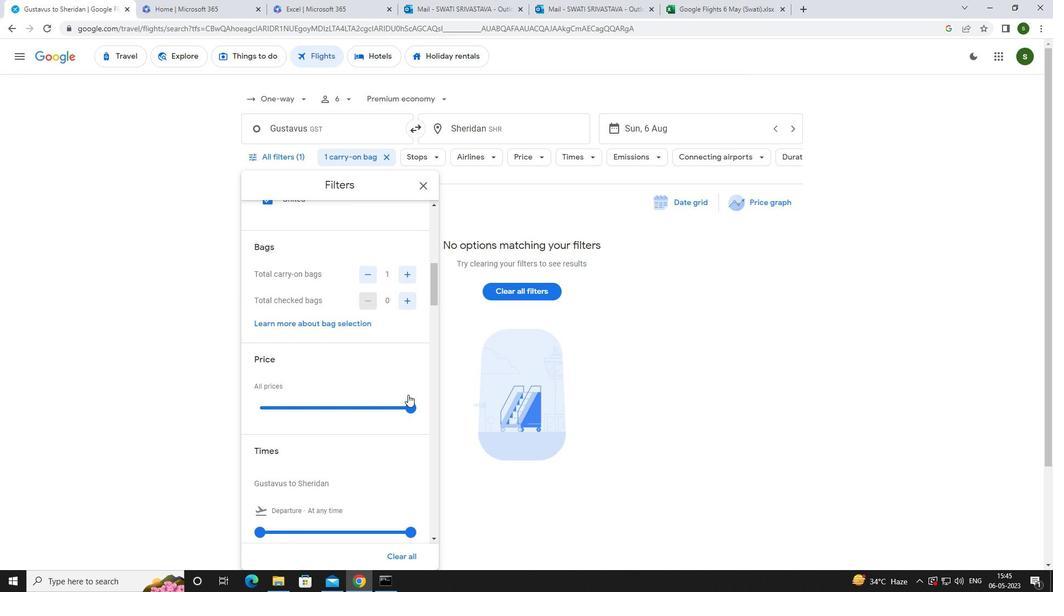 
Action: Mouse pressed left at (409, 407)
Screenshot: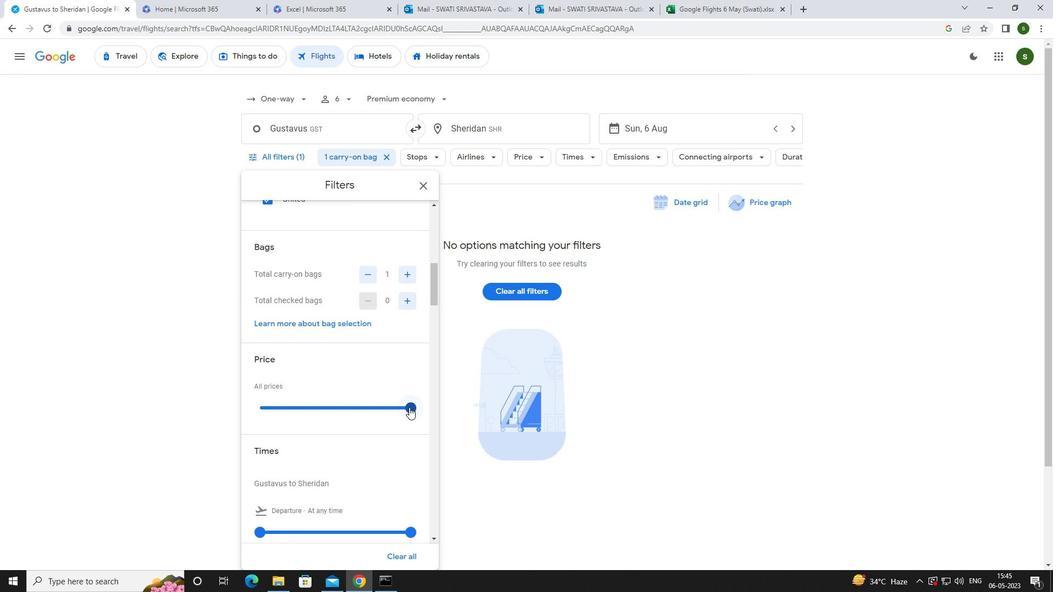 
Action: Mouse scrolled (409, 407) with delta (0, 0)
Screenshot: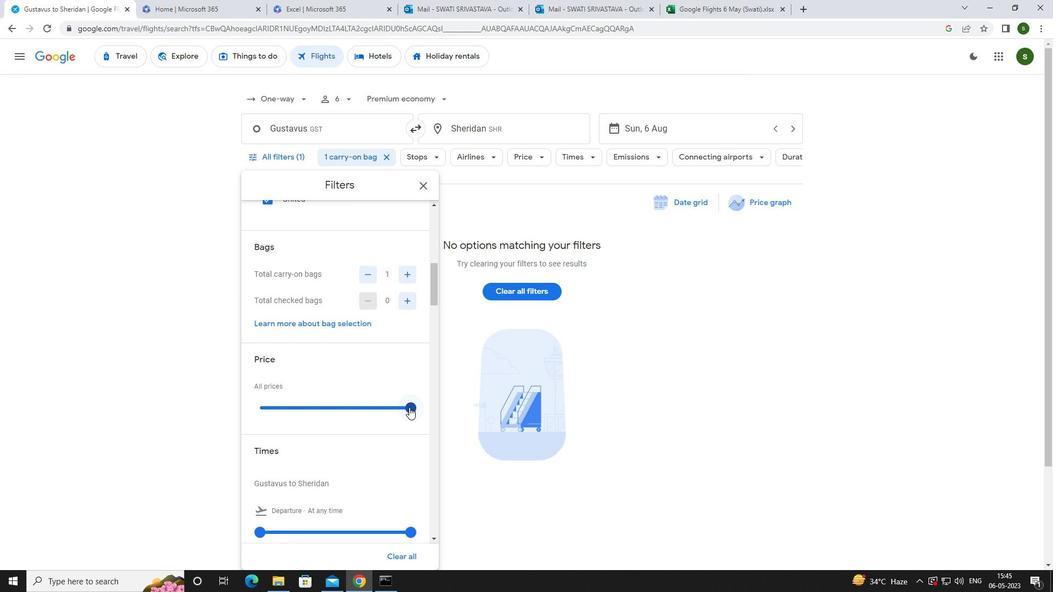 
Action: Mouse scrolled (409, 407) with delta (0, 0)
Screenshot: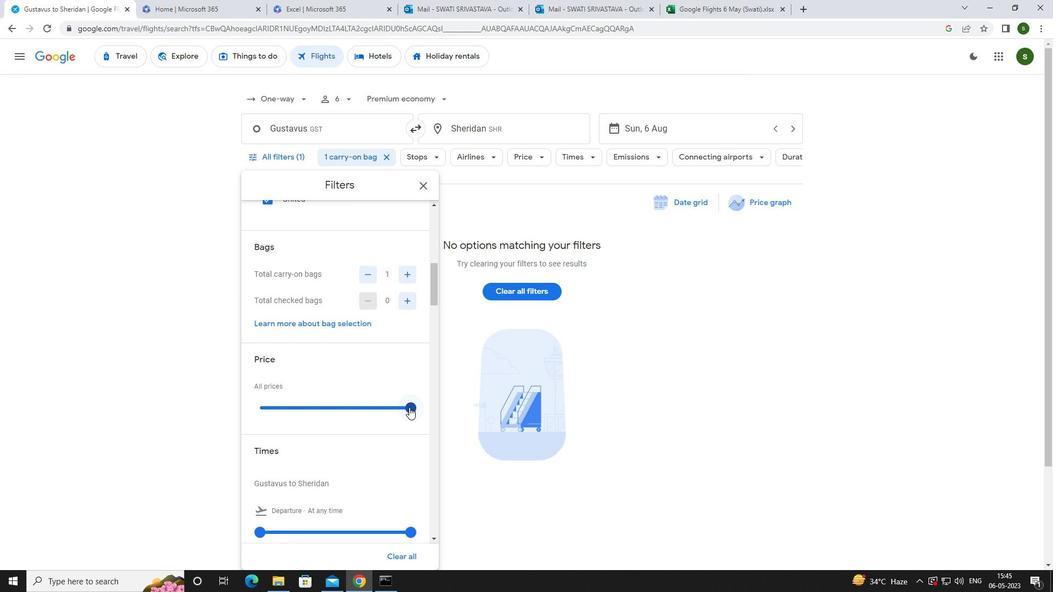 
Action: Mouse moved to (262, 421)
Screenshot: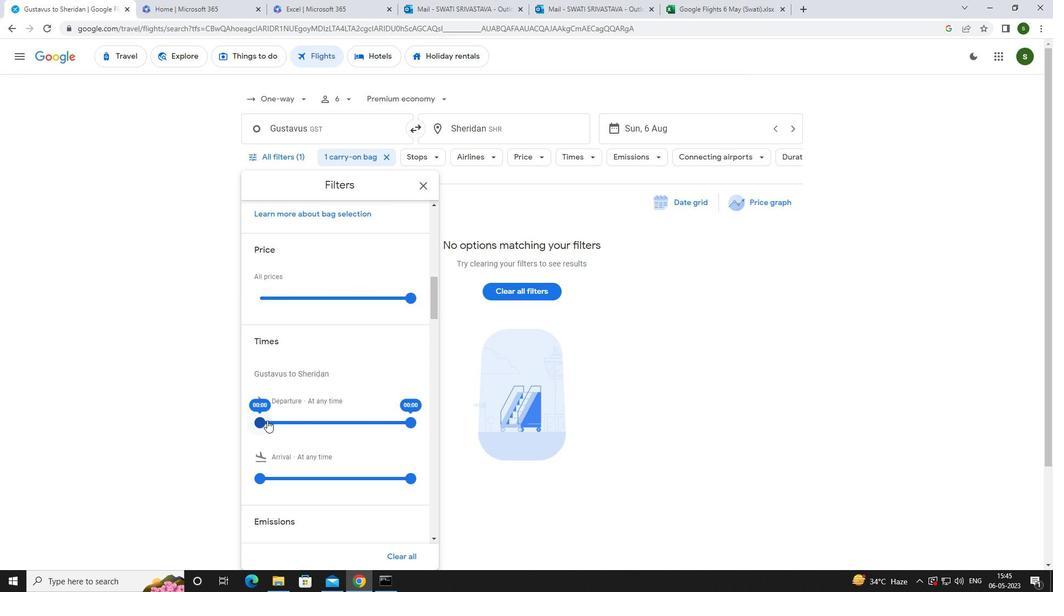 
Action: Mouse pressed left at (262, 421)
Screenshot: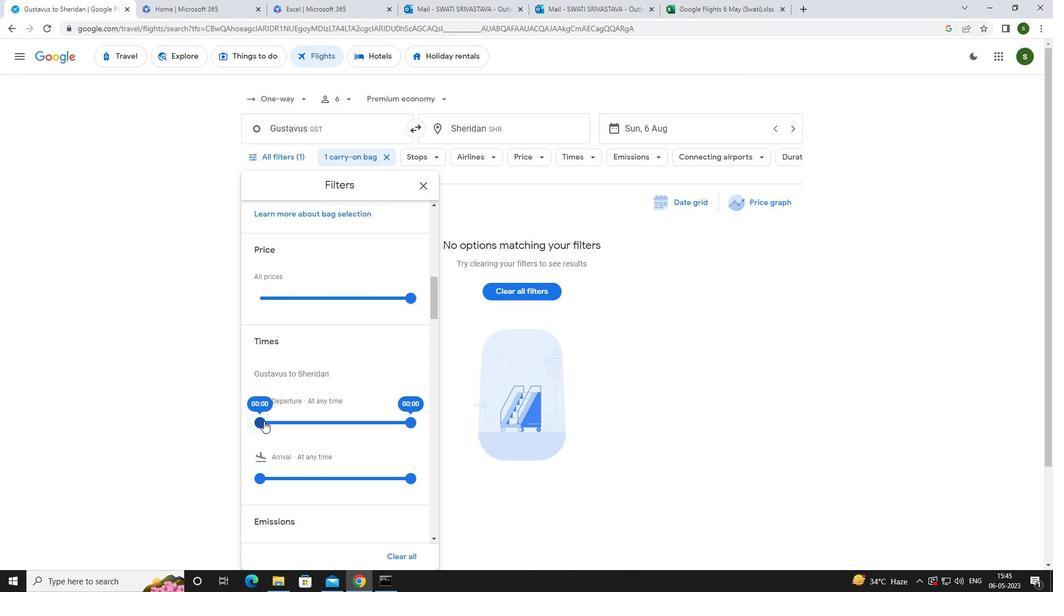 
Action: Mouse moved to (471, 486)
Screenshot: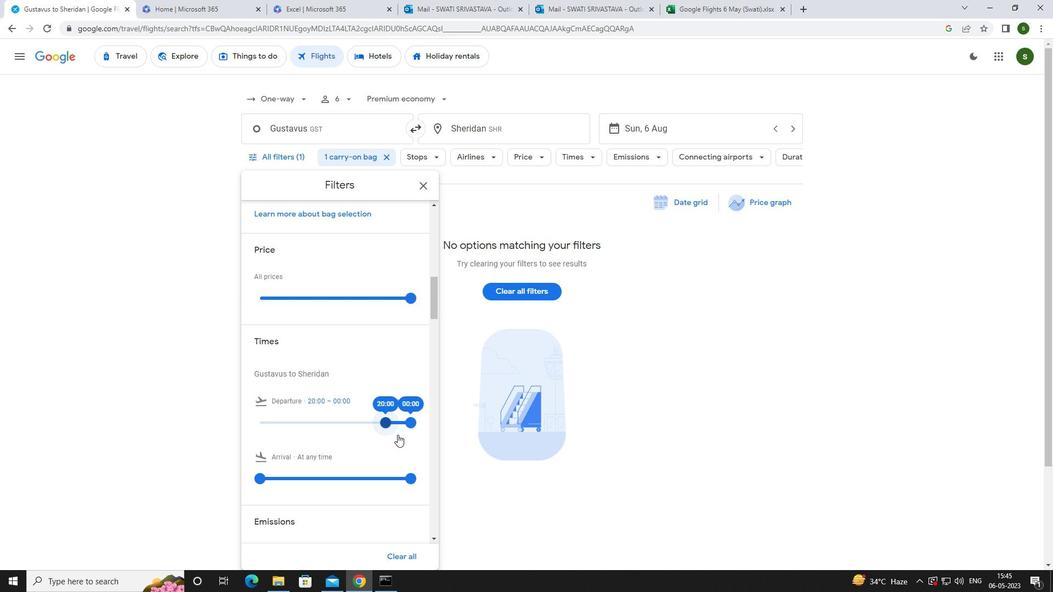 
Action: Mouse pressed left at (471, 486)
Screenshot: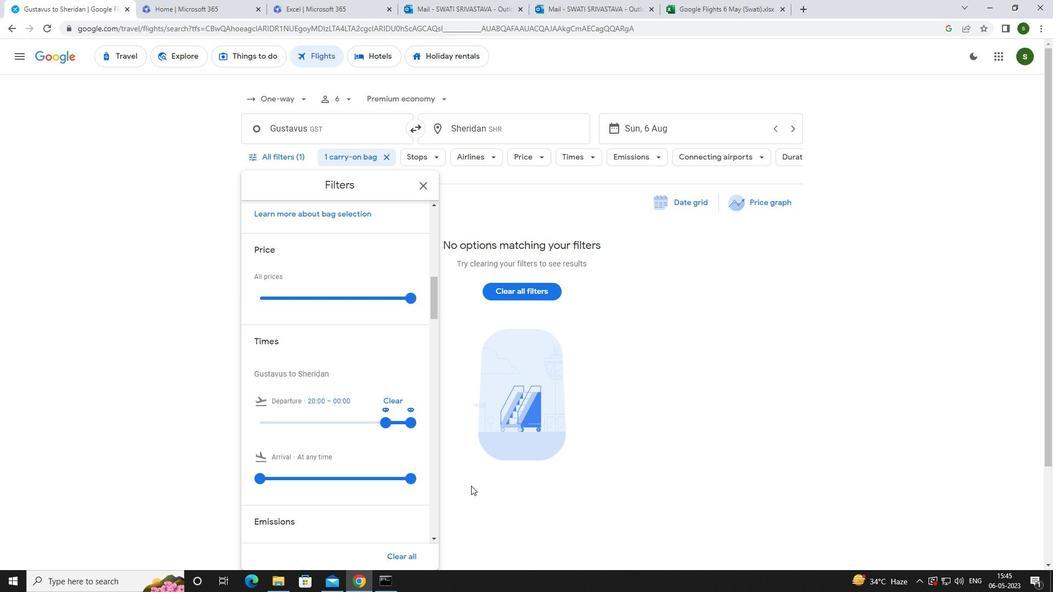 
